 Task: Find connections with filter location Combs-la-Ville with filter topic #linkedinlearningwith filter profile language English with filter current company IQVIA India with filter school Karnataka technical jobs with filter industry Household and Institutional Furniture Manufacturing with filter service category Financial Reporting with filter keywords title Dispatcher for Trucks or Taxis
Action: Mouse moved to (499, 59)
Screenshot: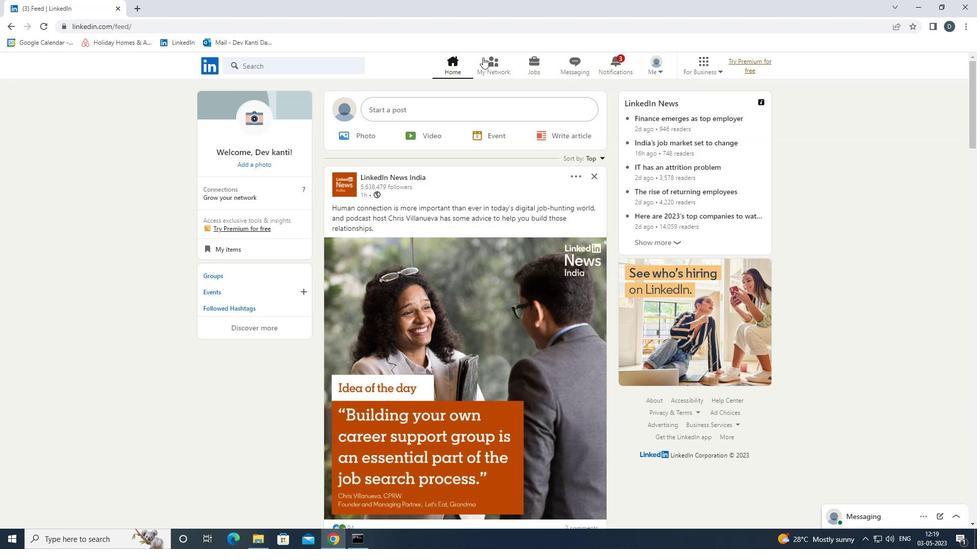 
Action: Mouse pressed left at (499, 59)
Screenshot: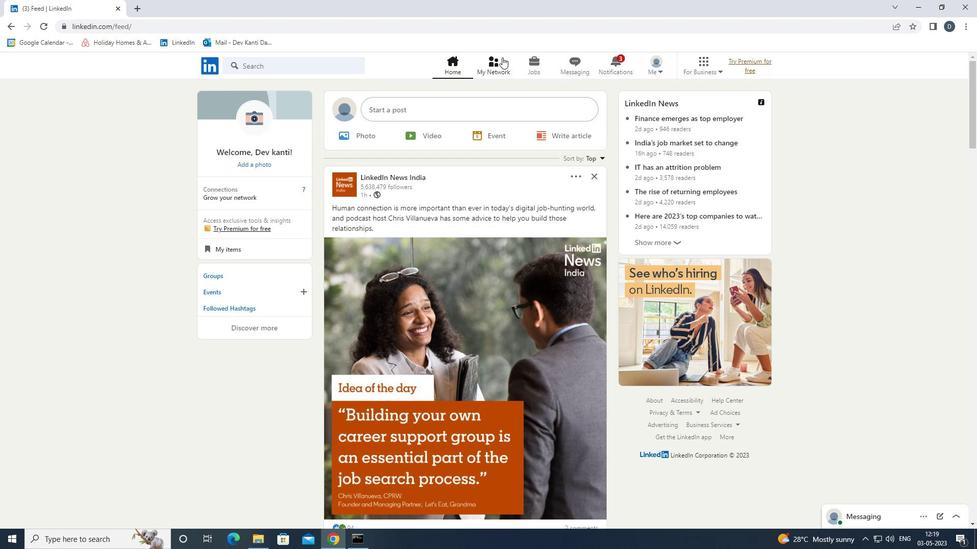 
Action: Mouse moved to (334, 121)
Screenshot: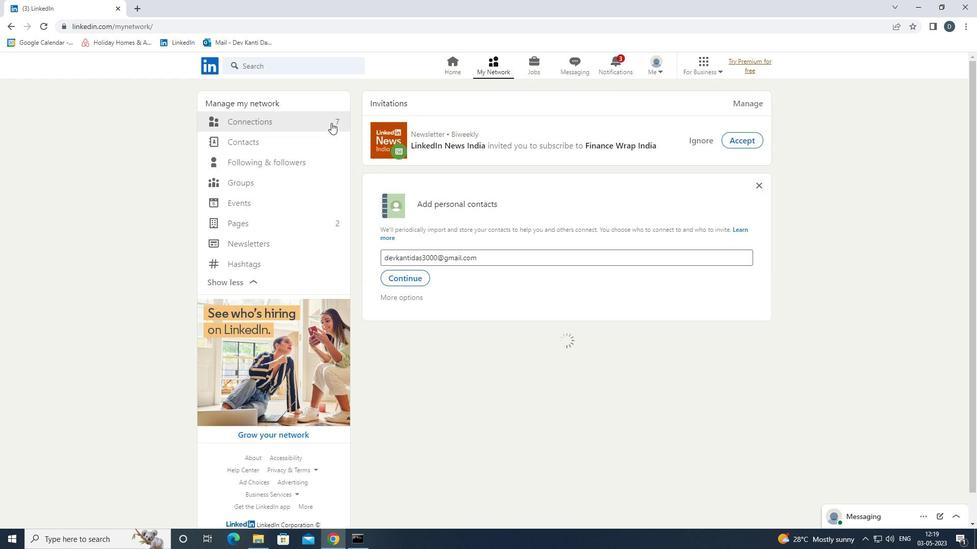 
Action: Mouse pressed left at (334, 121)
Screenshot: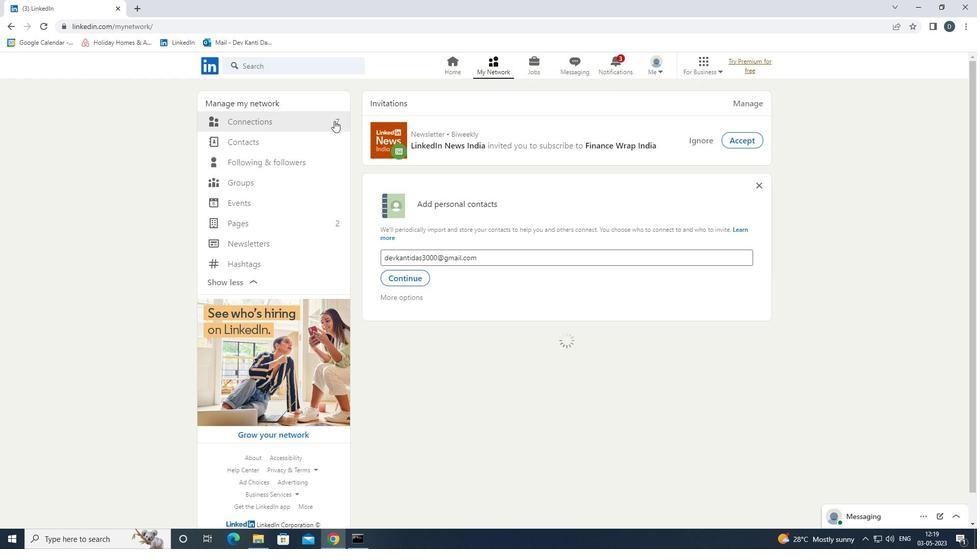 
Action: Mouse moved to (578, 118)
Screenshot: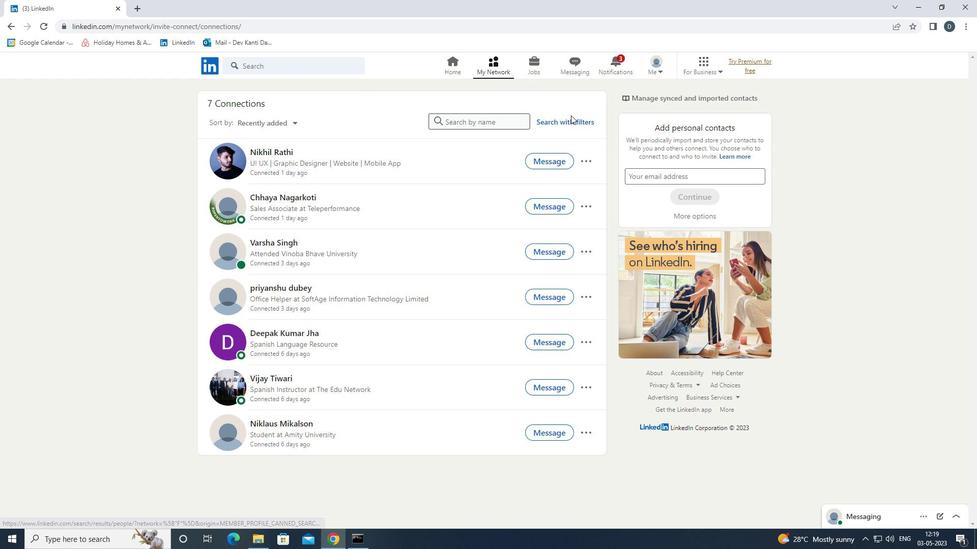 
Action: Mouse pressed left at (578, 118)
Screenshot: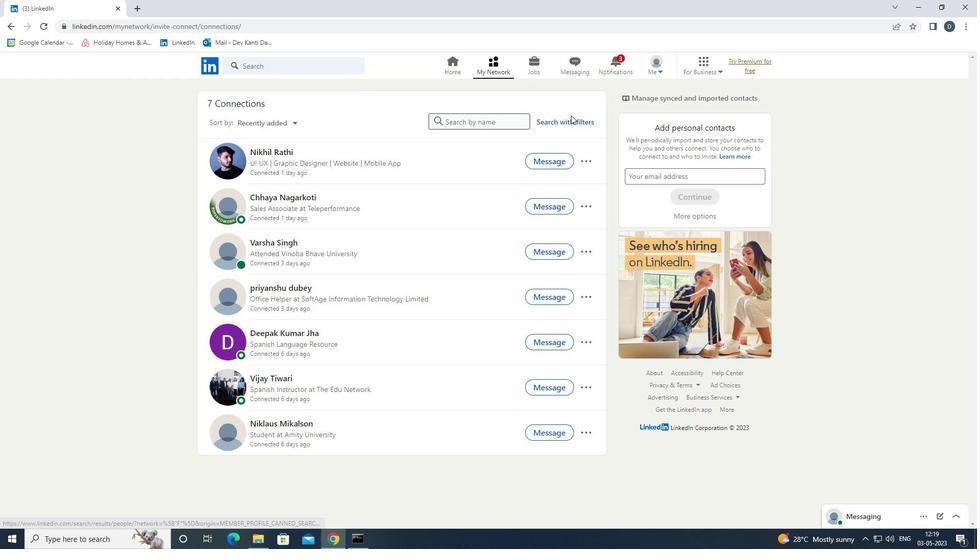 
Action: Mouse moved to (514, 95)
Screenshot: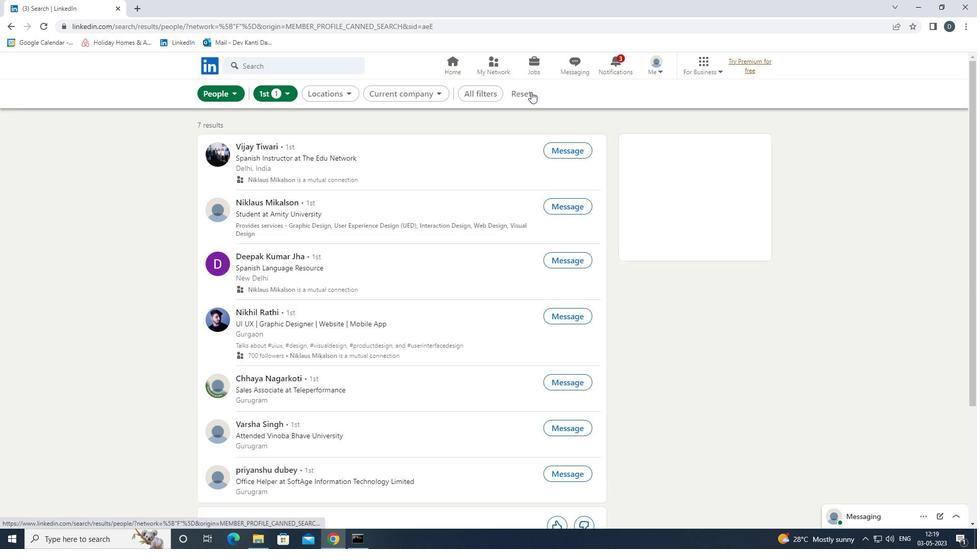 
Action: Mouse pressed left at (514, 95)
Screenshot: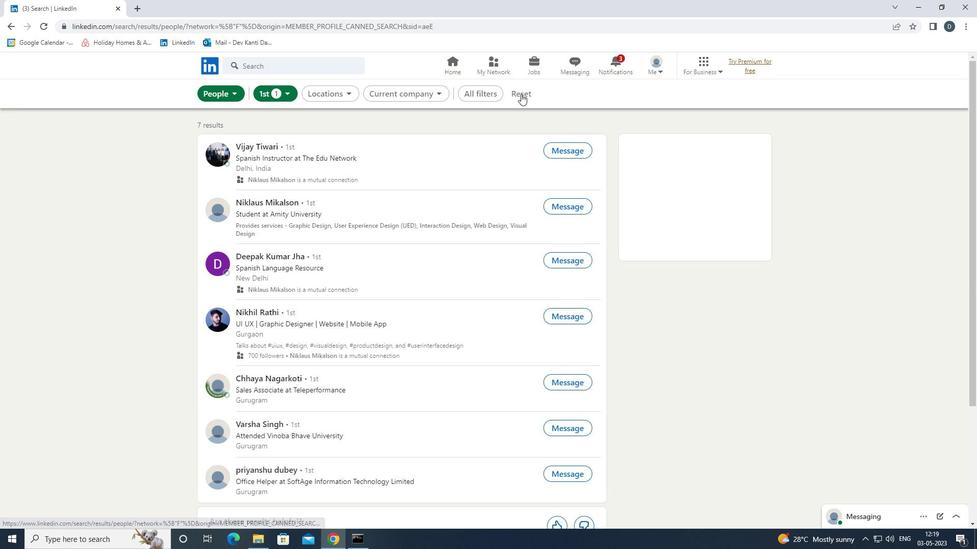 
Action: Mouse moved to (504, 94)
Screenshot: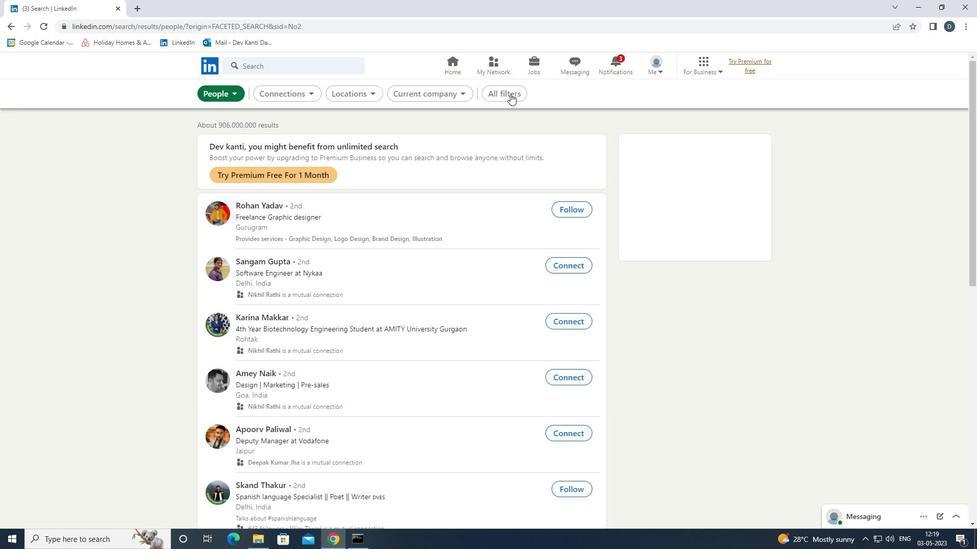 
Action: Mouse pressed left at (504, 94)
Screenshot: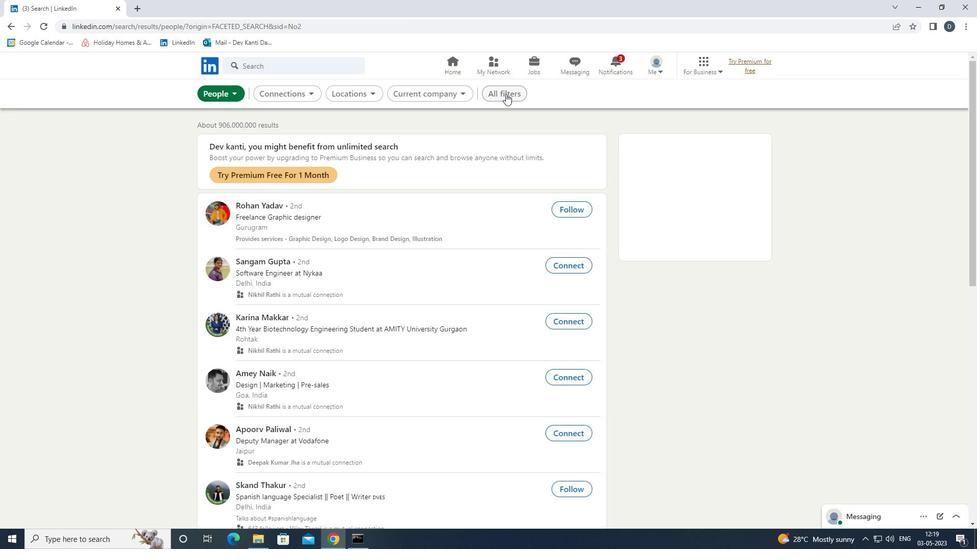 
Action: Mouse moved to (853, 355)
Screenshot: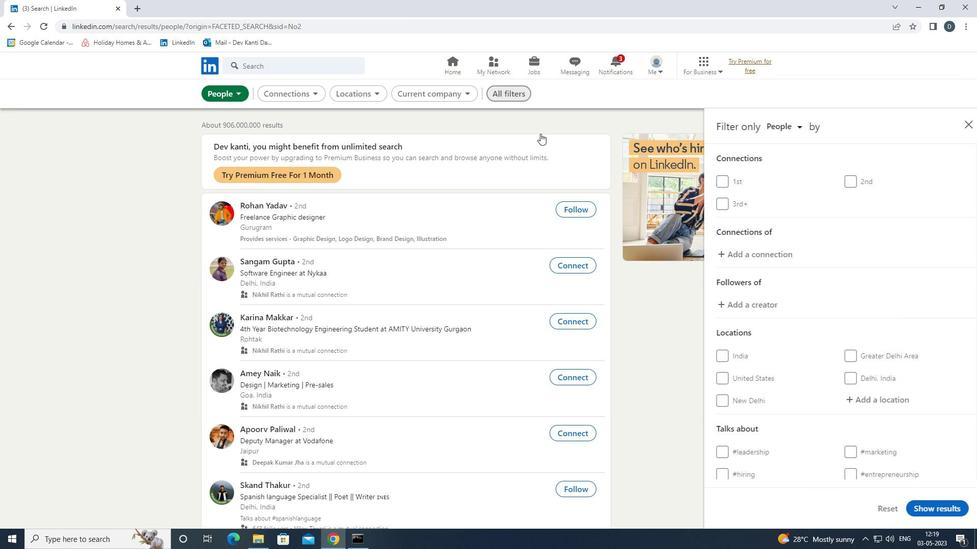
Action: Mouse scrolled (853, 355) with delta (0, 0)
Screenshot: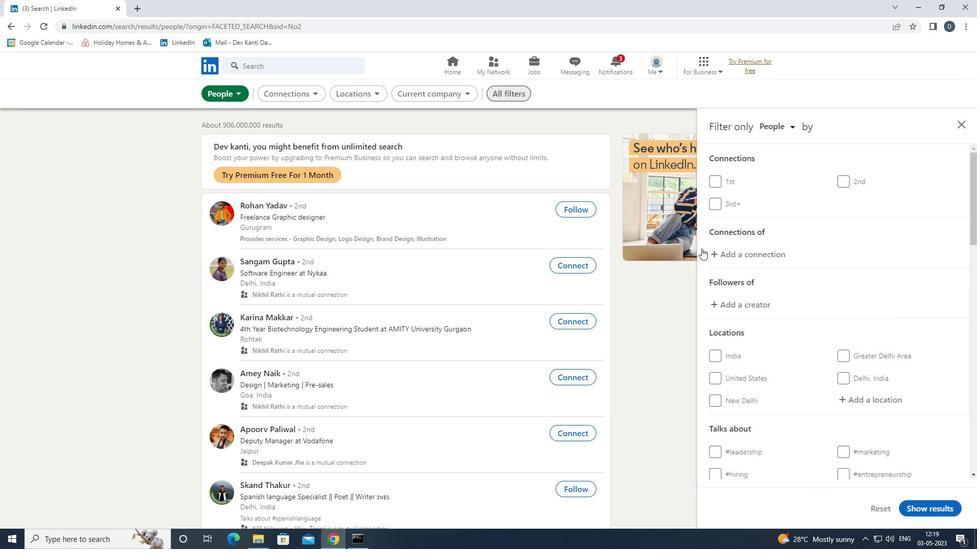 
Action: Mouse scrolled (853, 355) with delta (0, 0)
Screenshot: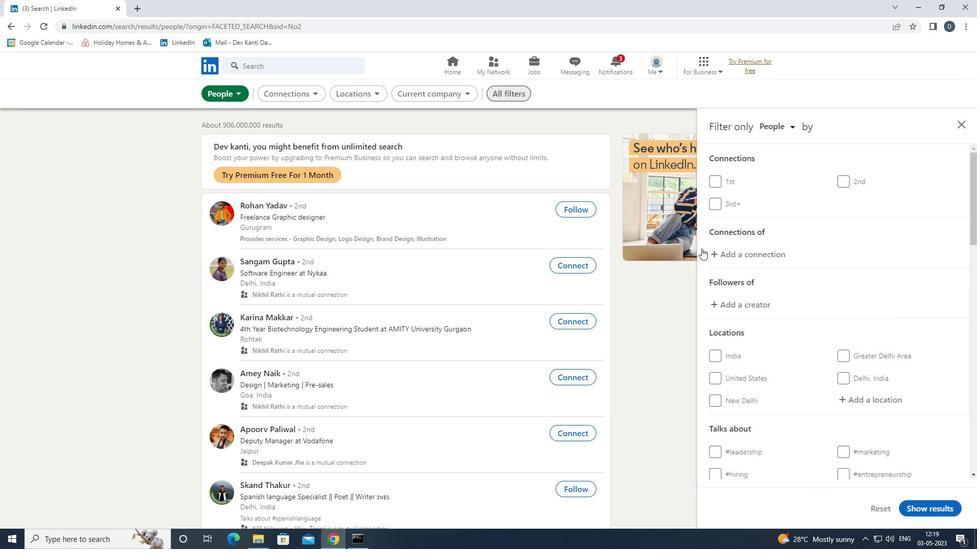 
Action: Mouse moved to (871, 304)
Screenshot: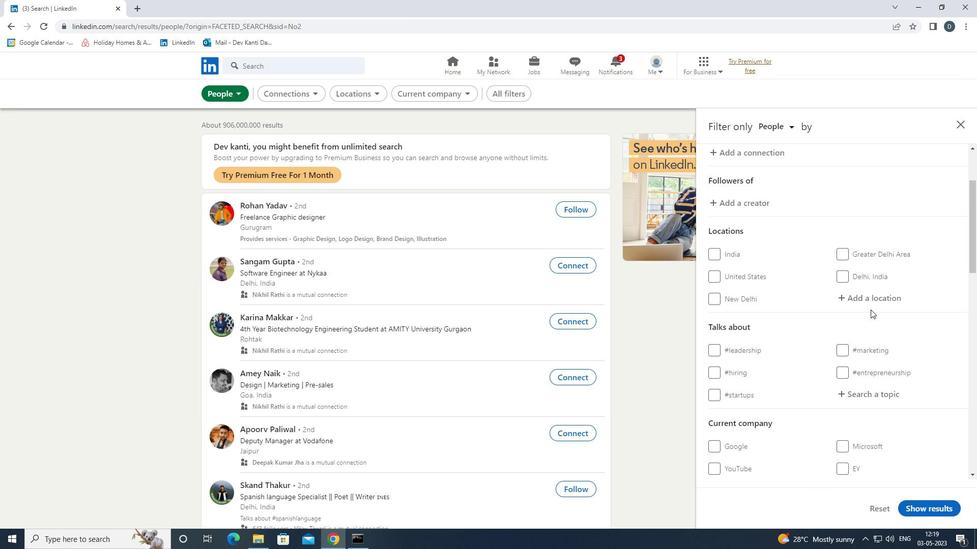 
Action: Mouse pressed left at (871, 304)
Screenshot: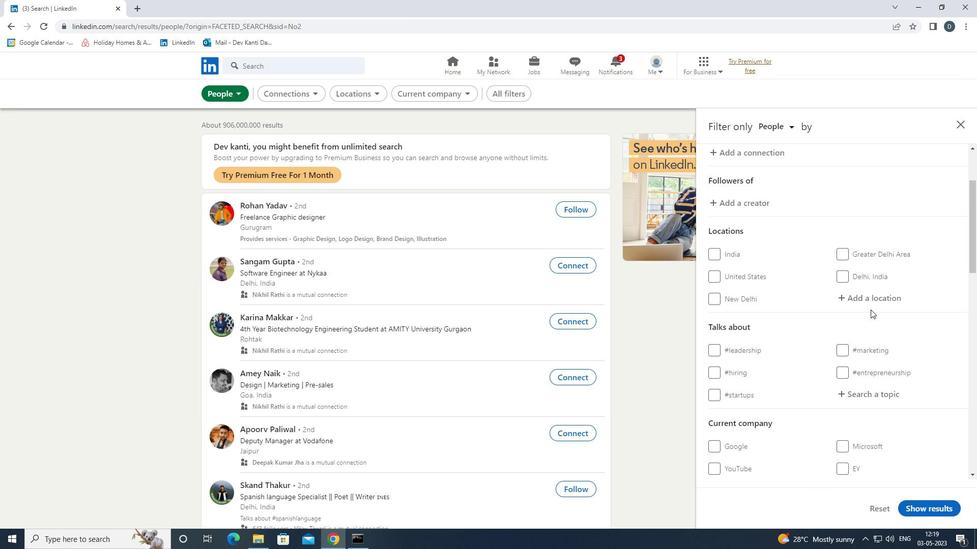 
Action: Key pressed <Key.shift>COMBS-<Key.down><Key.enter>
Screenshot: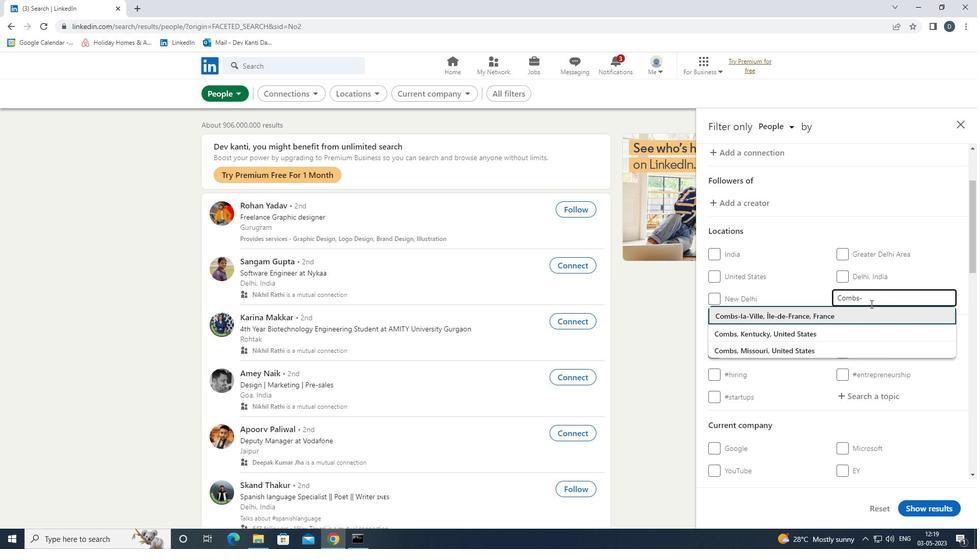 
Action: Mouse moved to (872, 306)
Screenshot: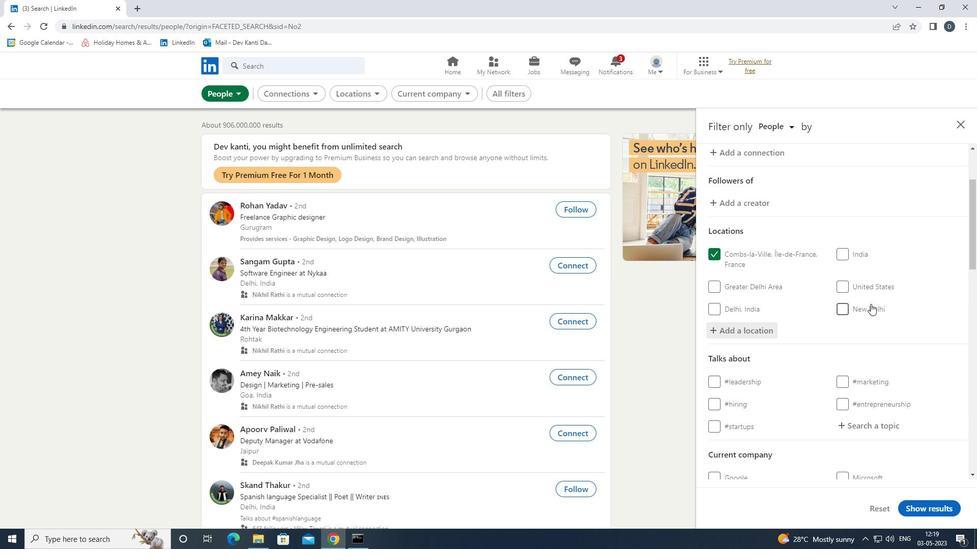 
Action: Mouse scrolled (872, 305) with delta (0, 0)
Screenshot: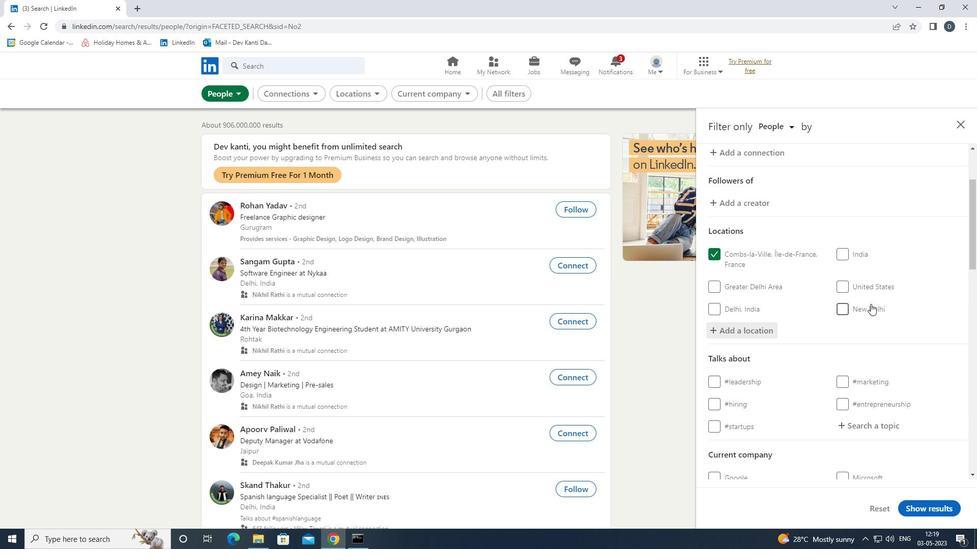 
Action: Mouse moved to (874, 313)
Screenshot: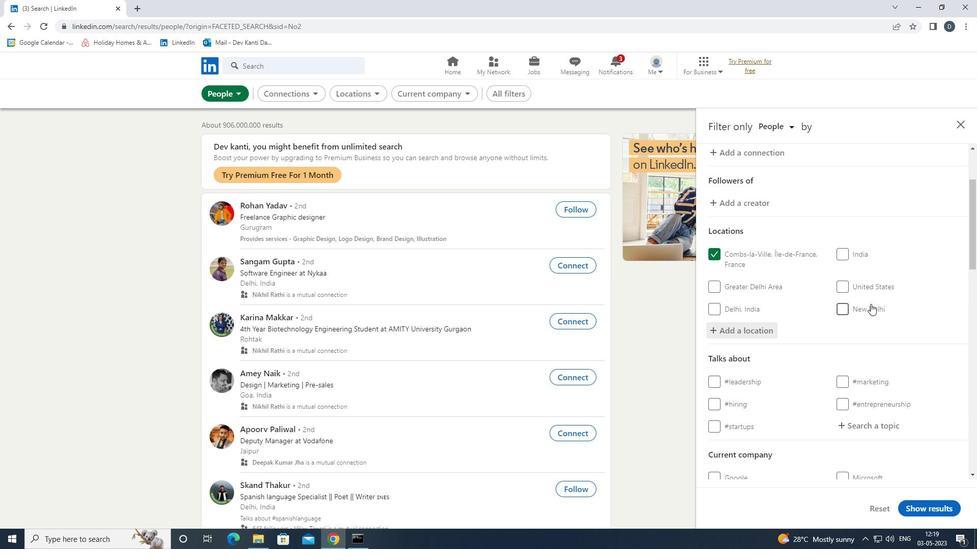 
Action: Mouse scrolled (874, 312) with delta (0, 0)
Screenshot: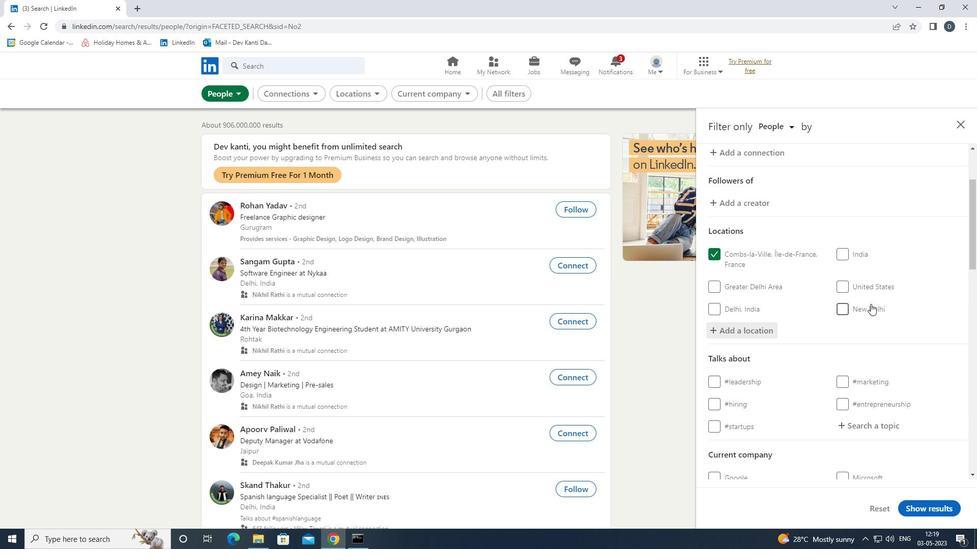 
Action: Mouse moved to (877, 326)
Screenshot: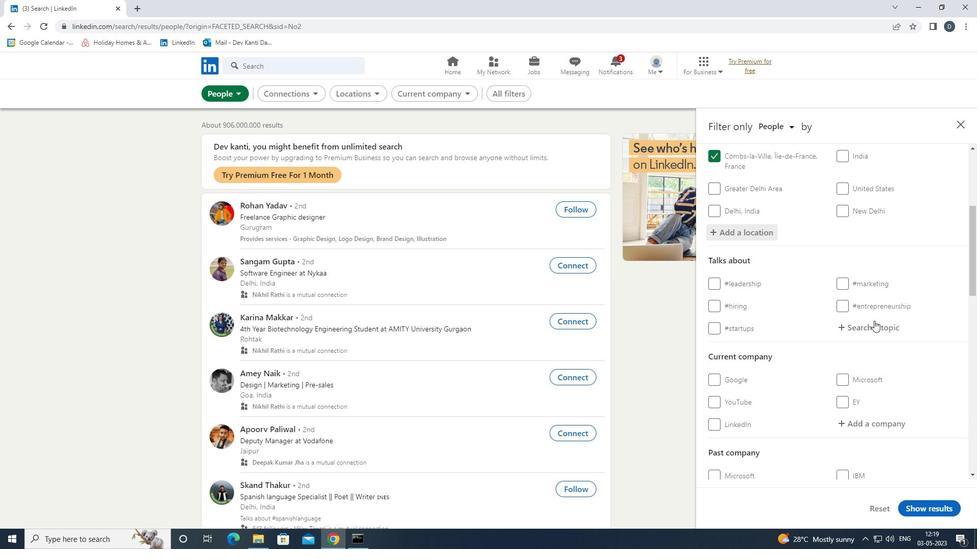 
Action: Mouse pressed left at (877, 326)
Screenshot: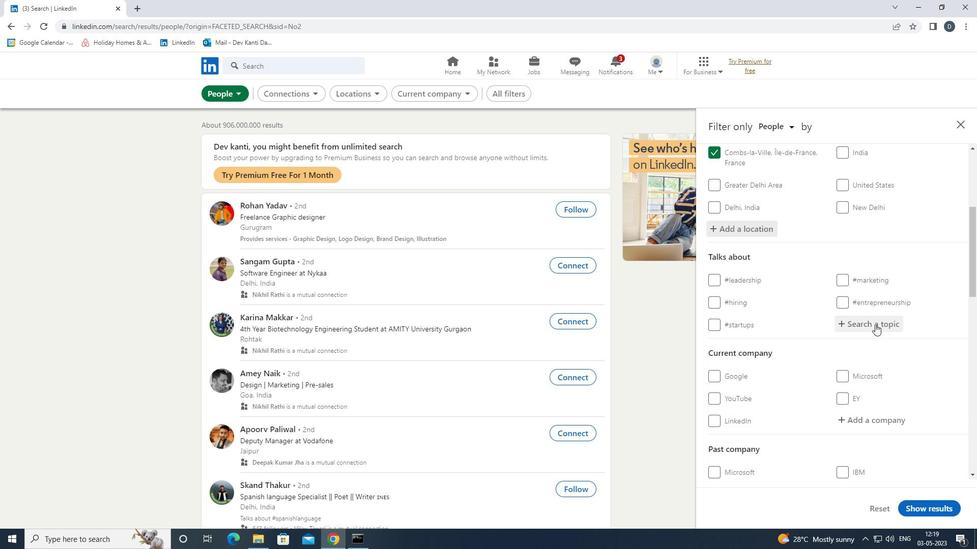 
Action: Mouse moved to (877, 327)
Screenshot: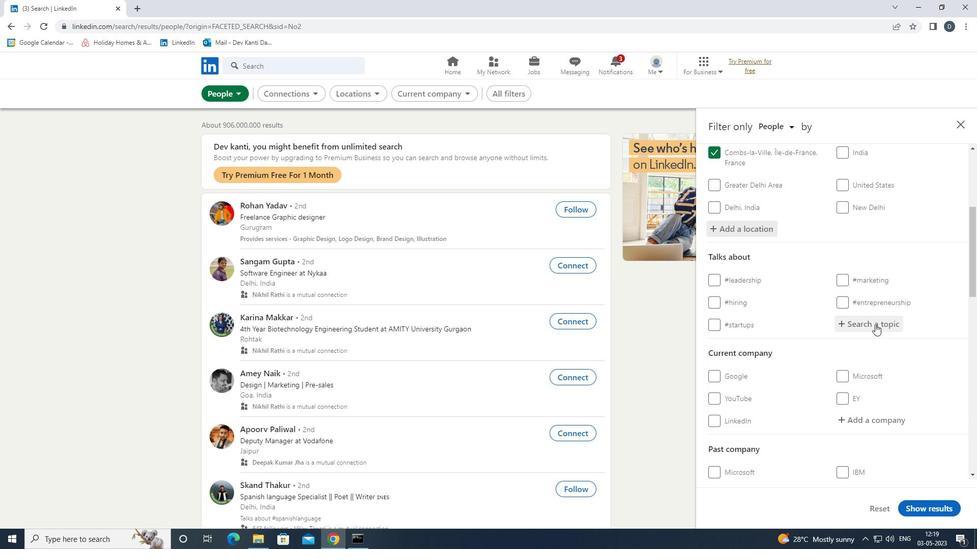 
Action: Key pressed <Key.shift>LINKEDINLEARNING<Key.down><Key.enter>
Screenshot: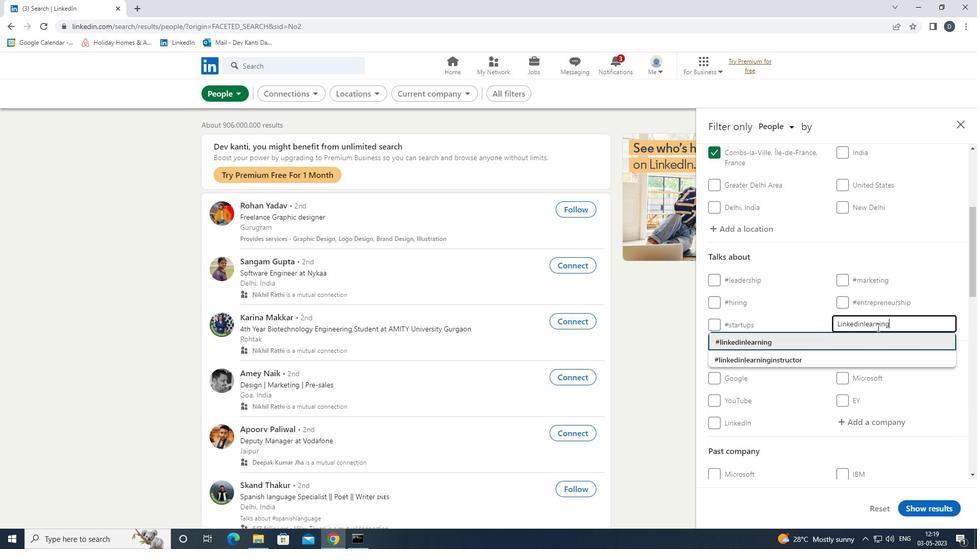 
Action: Mouse moved to (893, 335)
Screenshot: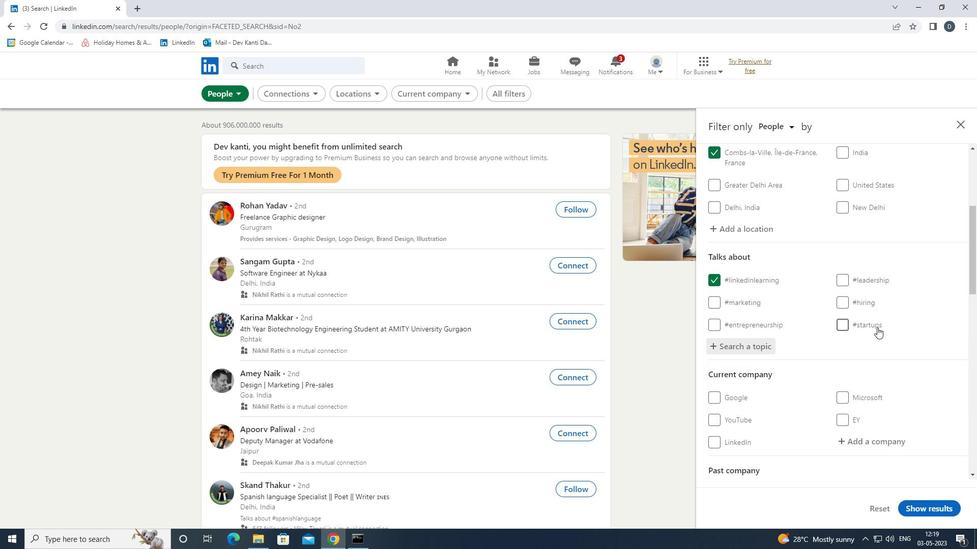 
Action: Mouse scrolled (893, 334) with delta (0, 0)
Screenshot: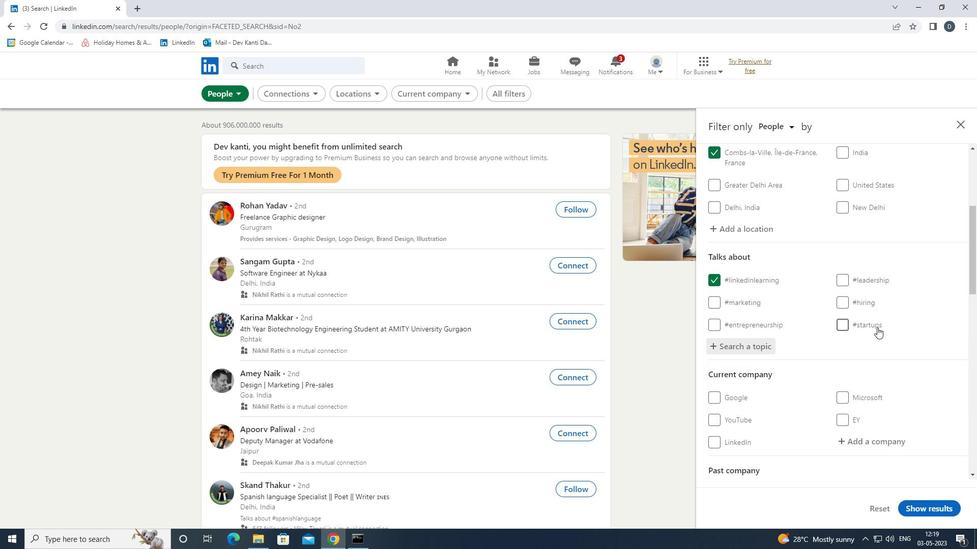 
Action: Mouse moved to (893, 337)
Screenshot: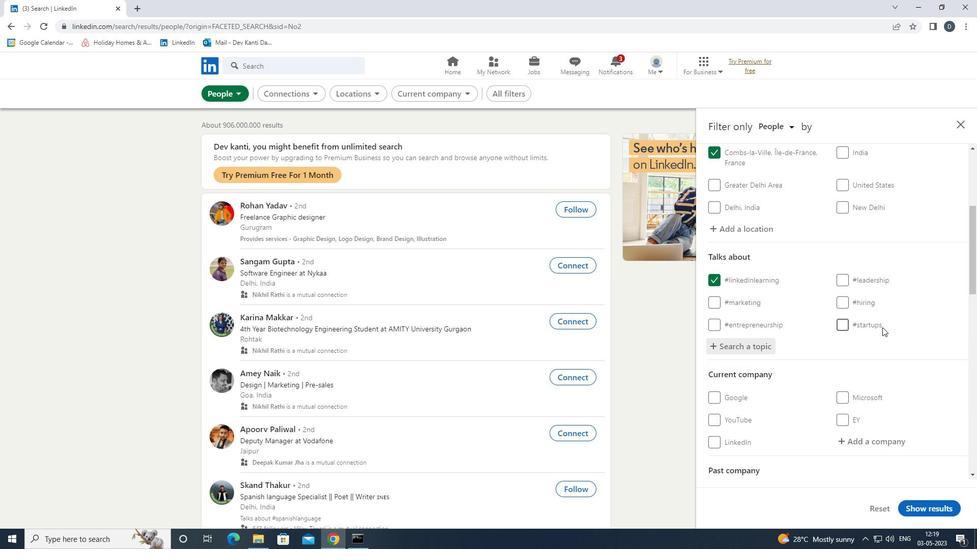 
Action: Mouse scrolled (893, 337) with delta (0, 0)
Screenshot: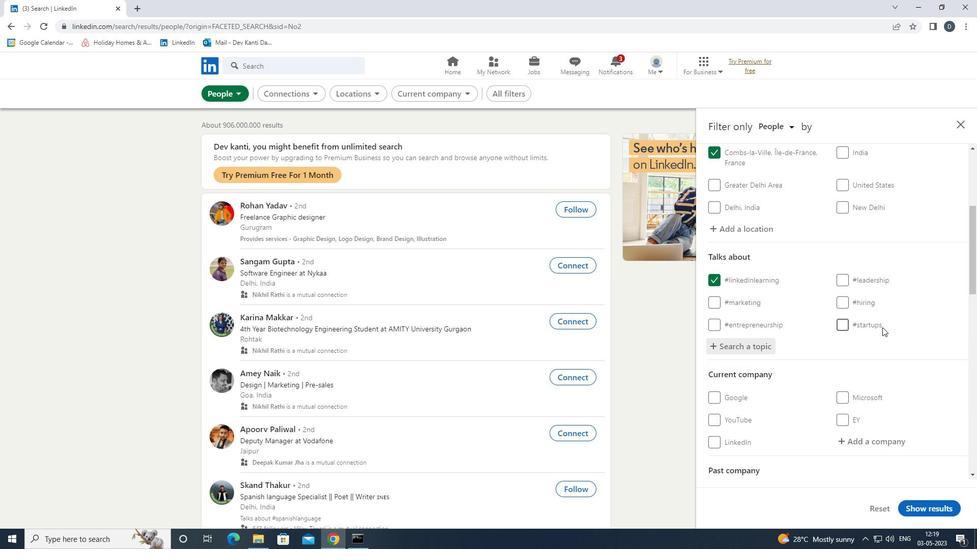 
Action: Mouse moved to (893, 338)
Screenshot: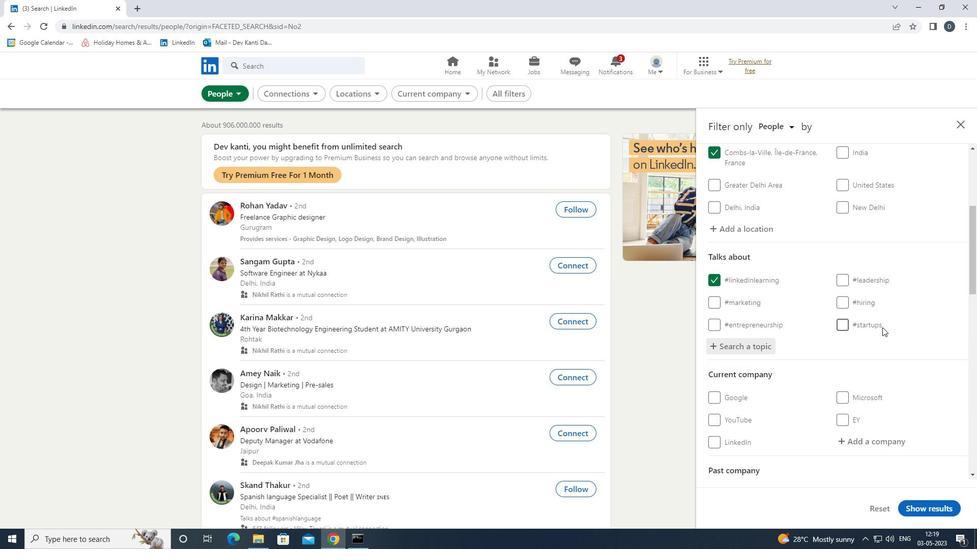 
Action: Mouse scrolled (893, 338) with delta (0, 0)
Screenshot: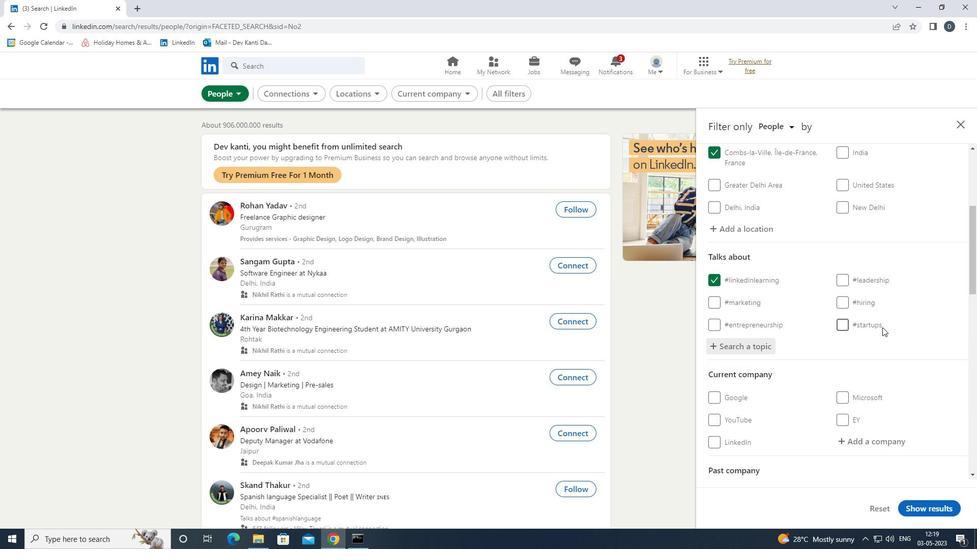 
Action: Mouse scrolled (893, 338) with delta (0, 0)
Screenshot: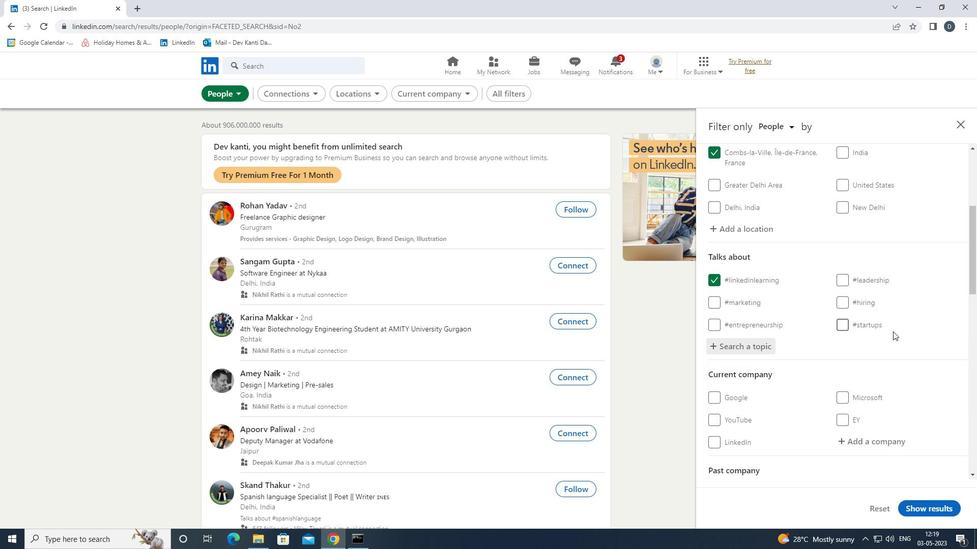 
Action: Mouse moved to (886, 337)
Screenshot: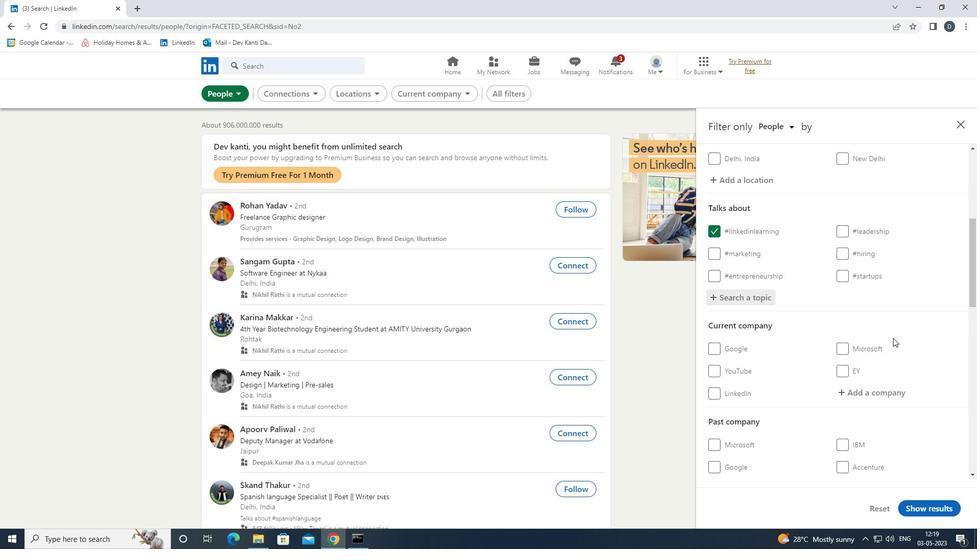 
Action: Mouse scrolled (886, 337) with delta (0, 0)
Screenshot: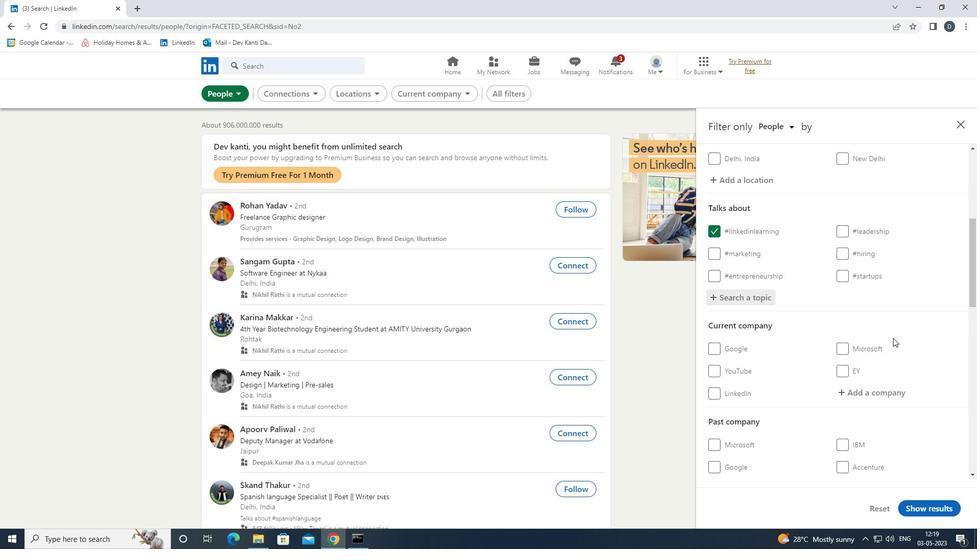 
Action: Mouse scrolled (886, 337) with delta (0, 0)
Screenshot: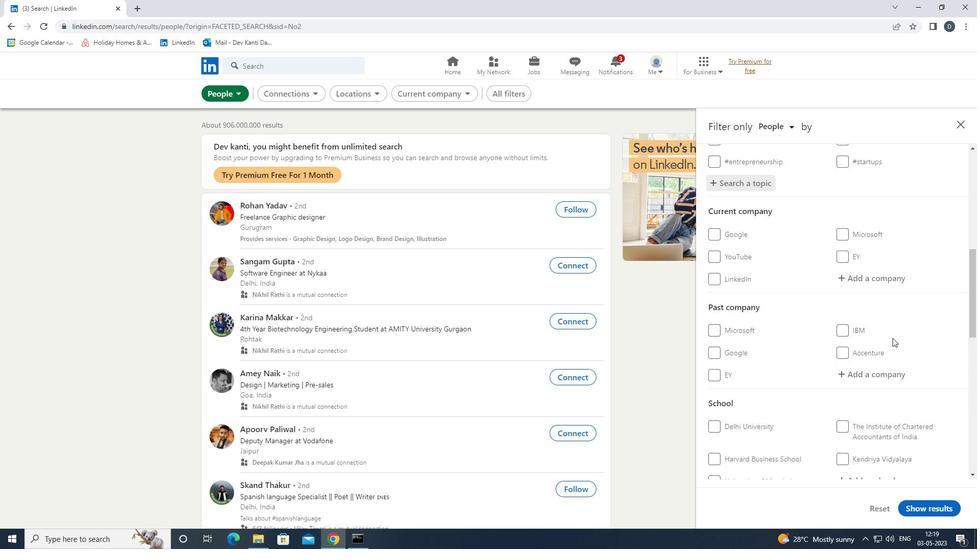 
Action: Mouse moved to (849, 333)
Screenshot: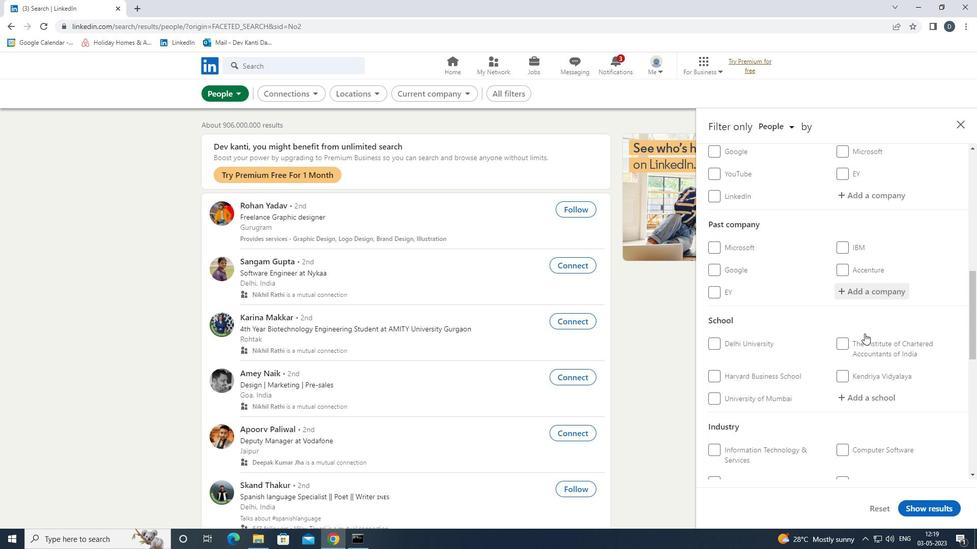 
Action: Mouse scrolled (849, 332) with delta (0, 0)
Screenshot: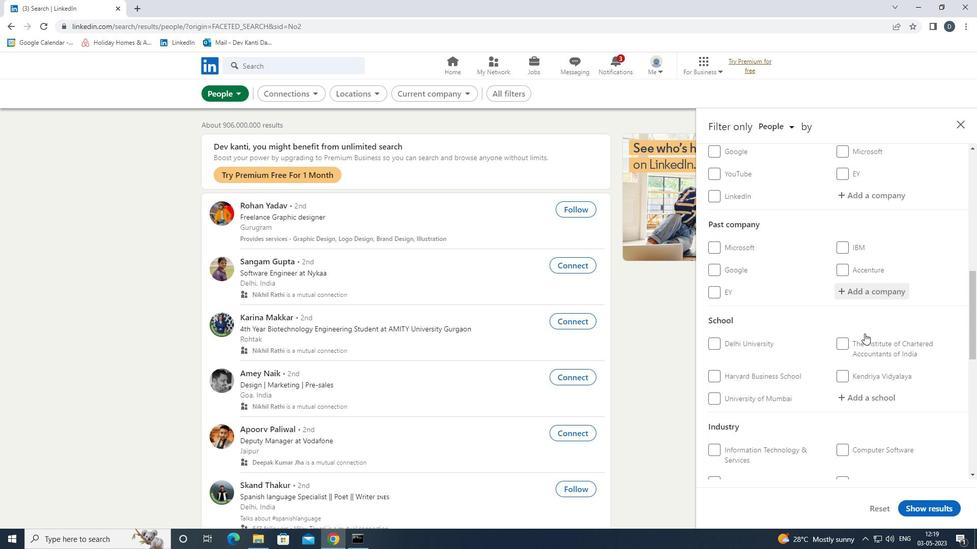 
Action: Mouse moved to (848, 334)
Screenshot: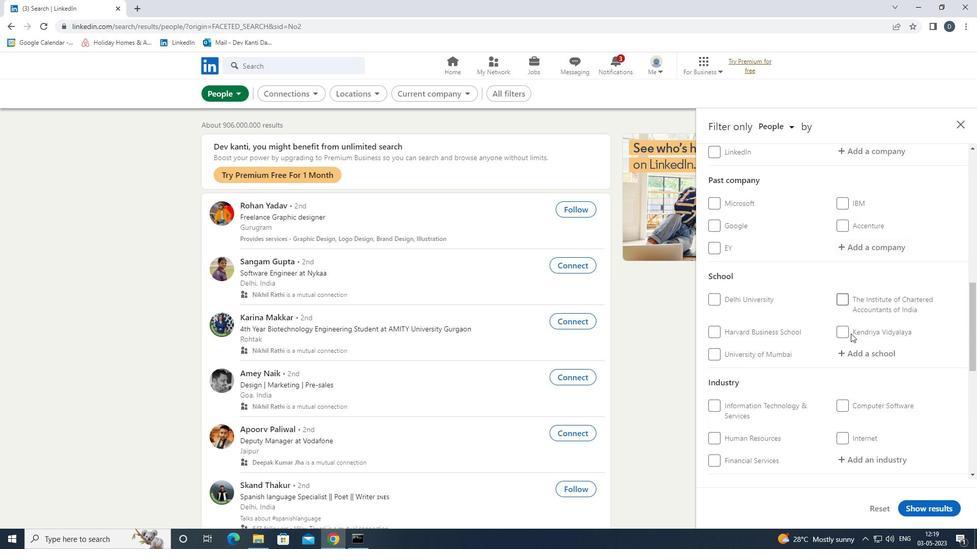 
Action: Mouse scrolled (848, 333) with delta (0, 0)
Screenshot: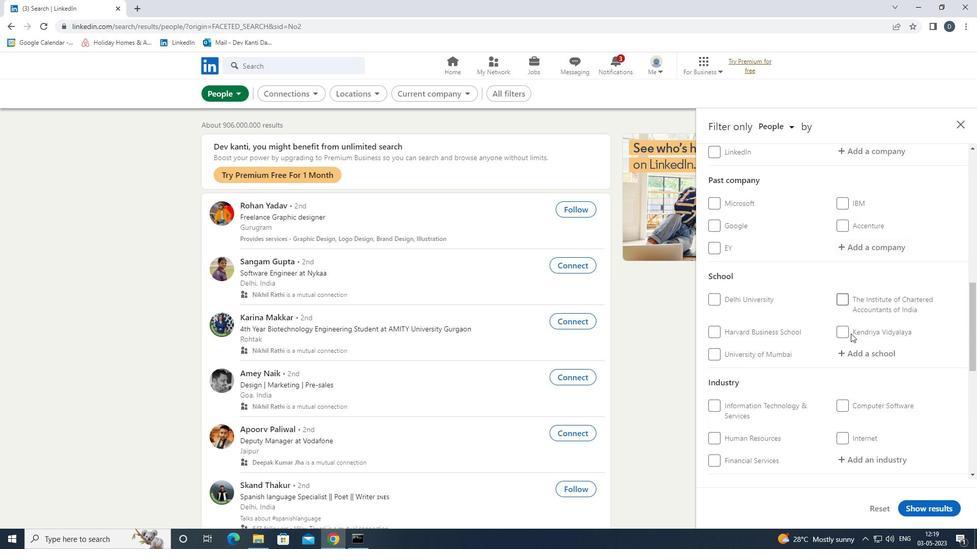 
Action: Mouse moved to (727, 398)
Screenshot: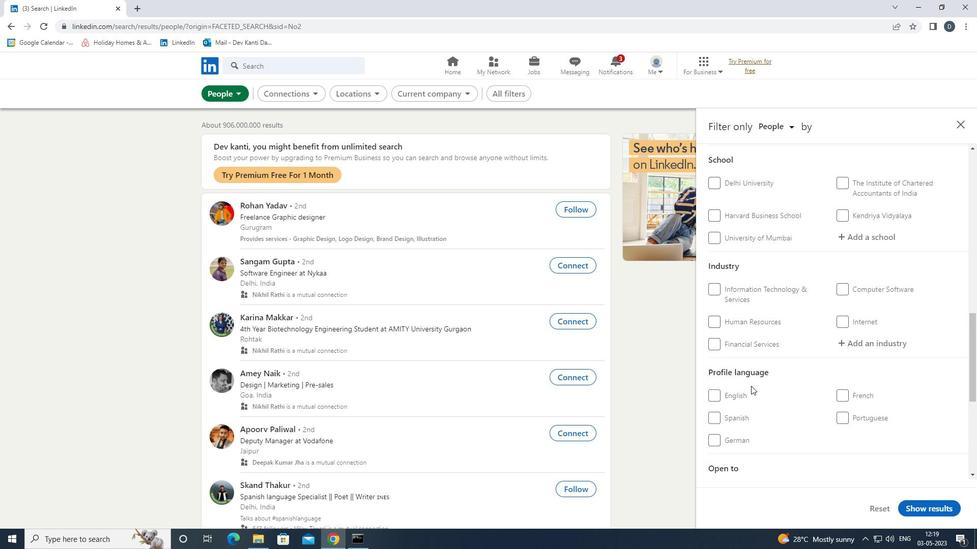 
Action: Mouse pressed left at (727, 398)
Screenshot: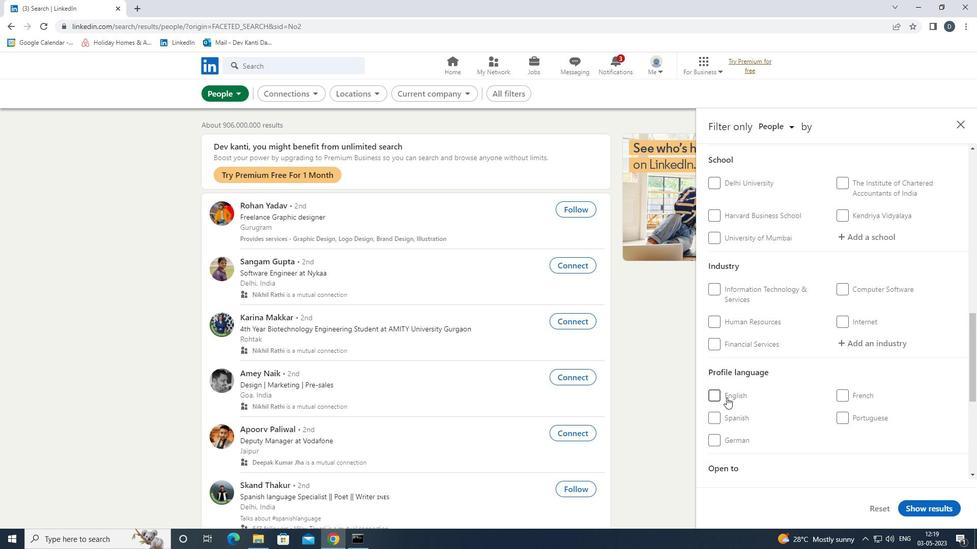 
Action: Mouse moved to (862, 419)
Screenshot: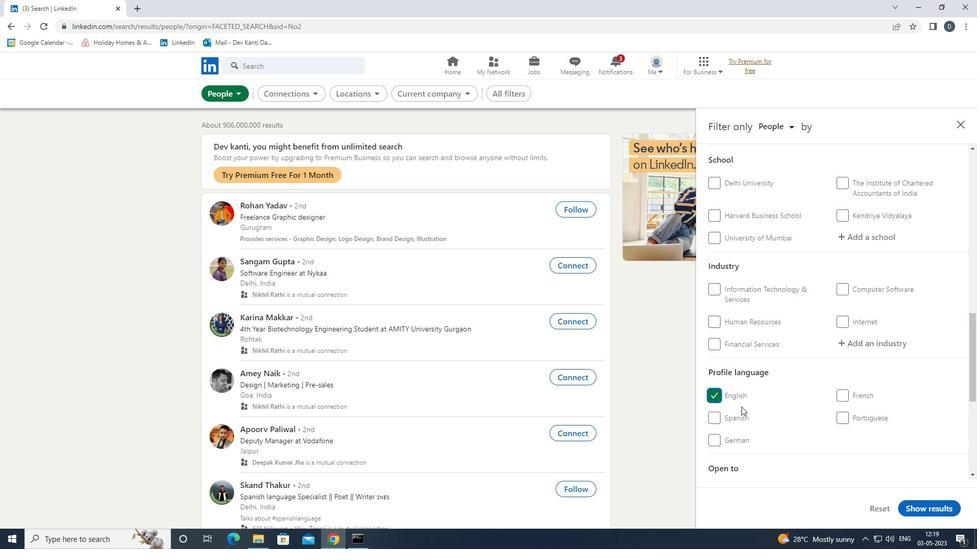 
Action: Mouse scrolled (862, 419) with delta (0, 0)
Screenshot: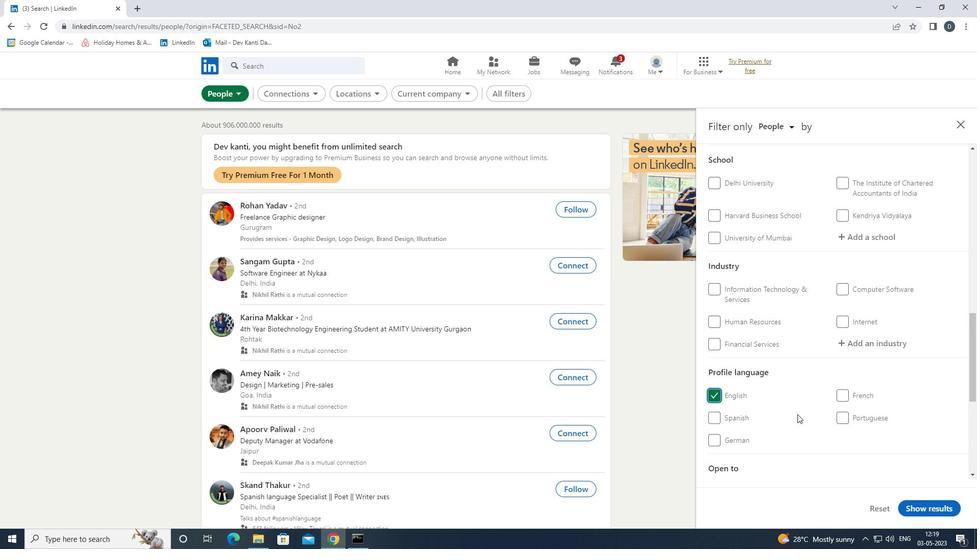 
Action: Mouse scrolled (862, 419) with delta (0, 0)
Screenshot: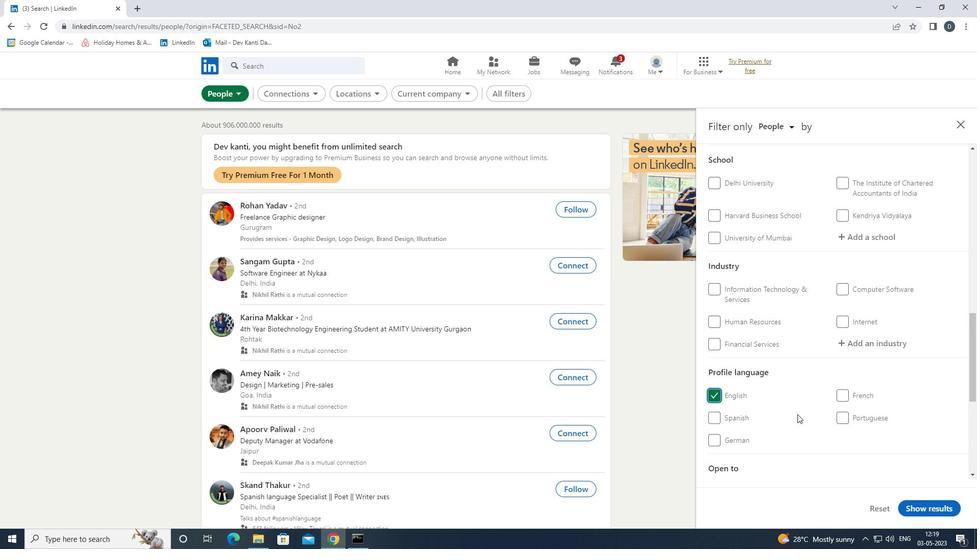 
Action: Mouse scrolled (862, 419) with delta (0, 0)
Screenshot: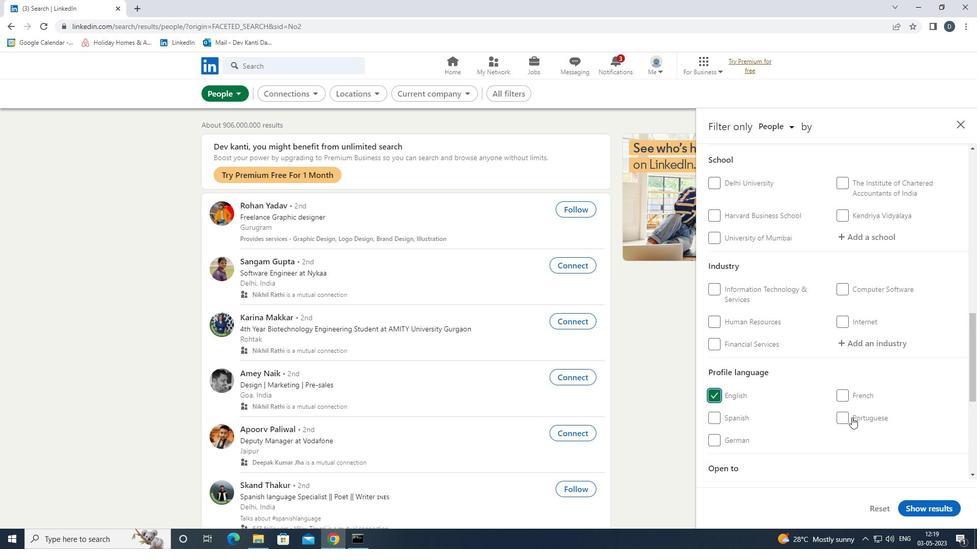 
Action: Mouse scrolled (862, 419) with delta (0, 0)
Screenshot: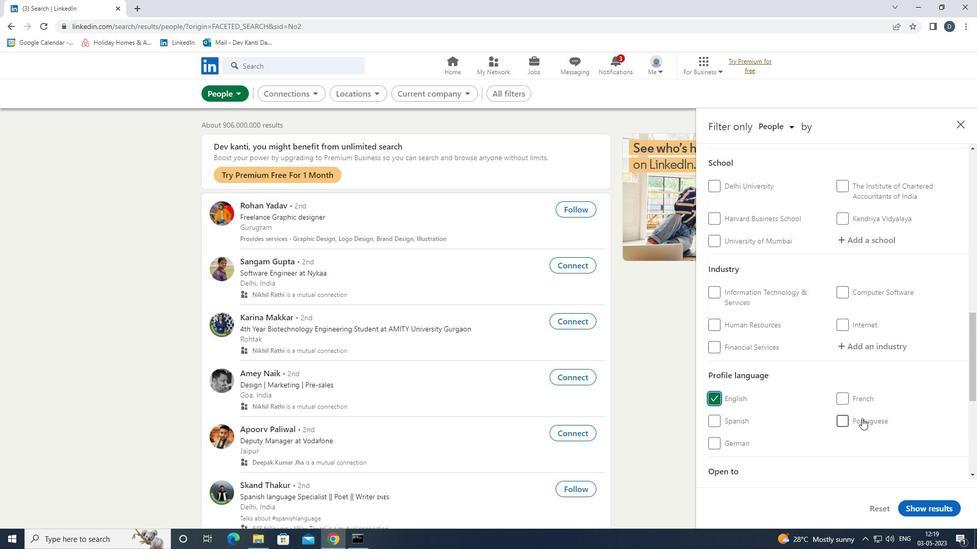 
Action: Mouse scrolled (862, 419) with delta (0, 0)
Screenshot: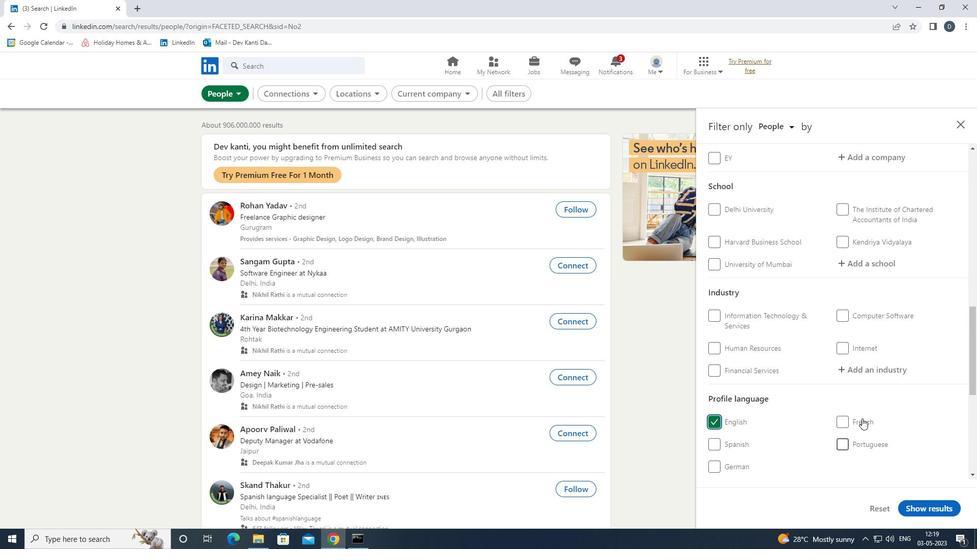 
Action: Mouse moved to (876, 289)
Screenshot: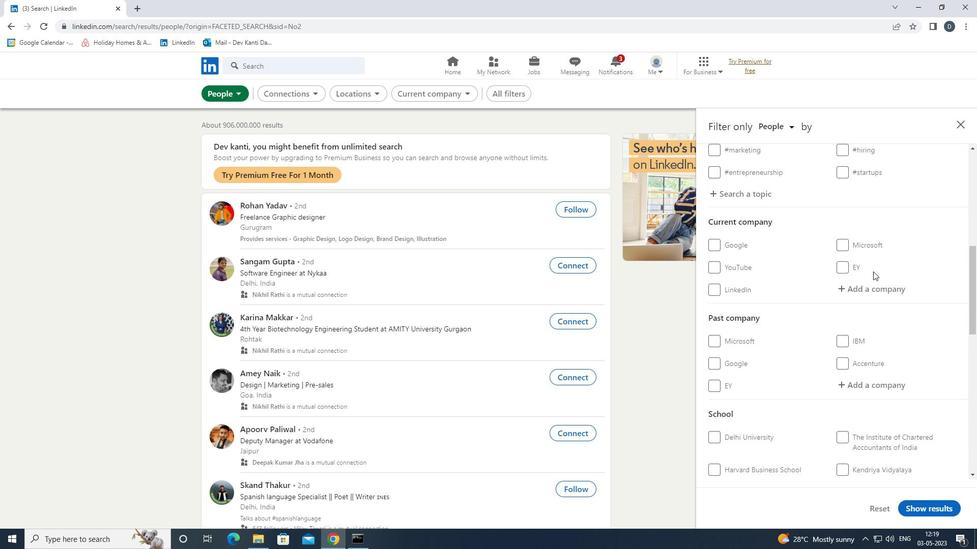 
Action: Mouse pressed left at (876, 289)
Screenshot: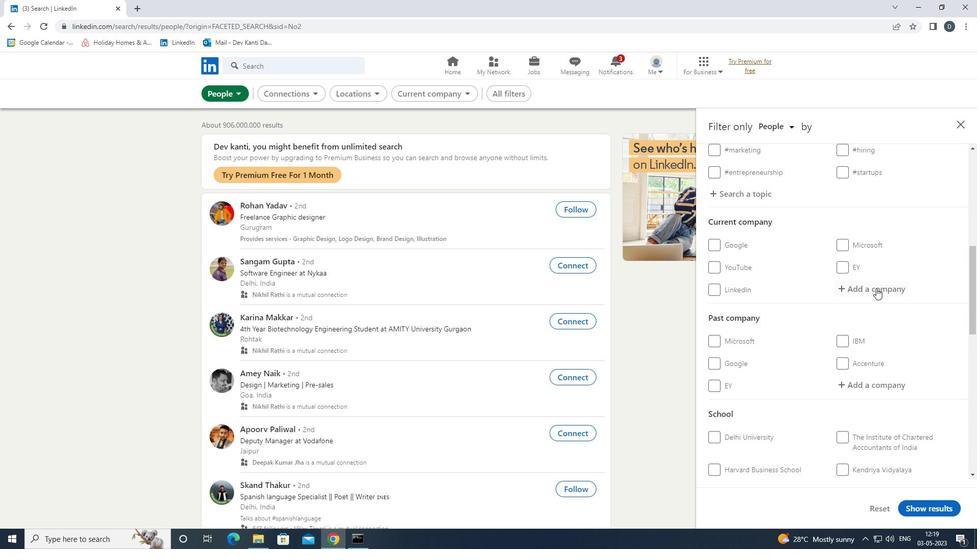 
Action: Key pressed <Key.shift><Key.shift><Key.shift><Key.shift><Key.shift>IQVIA<Key.down><Key.down><Key.down><Key.enter>
Screenshot: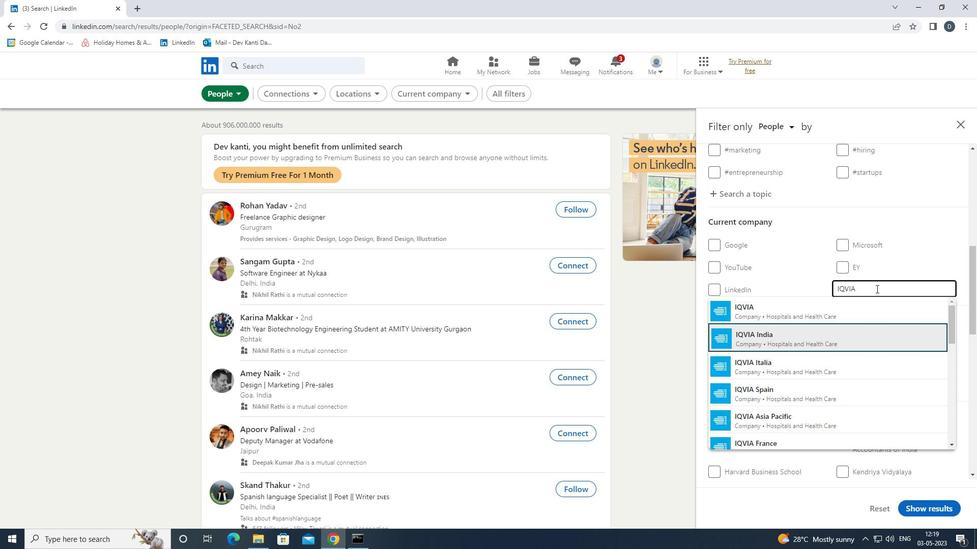 
Action: Mouse moved to (879, 288)
Screenshot: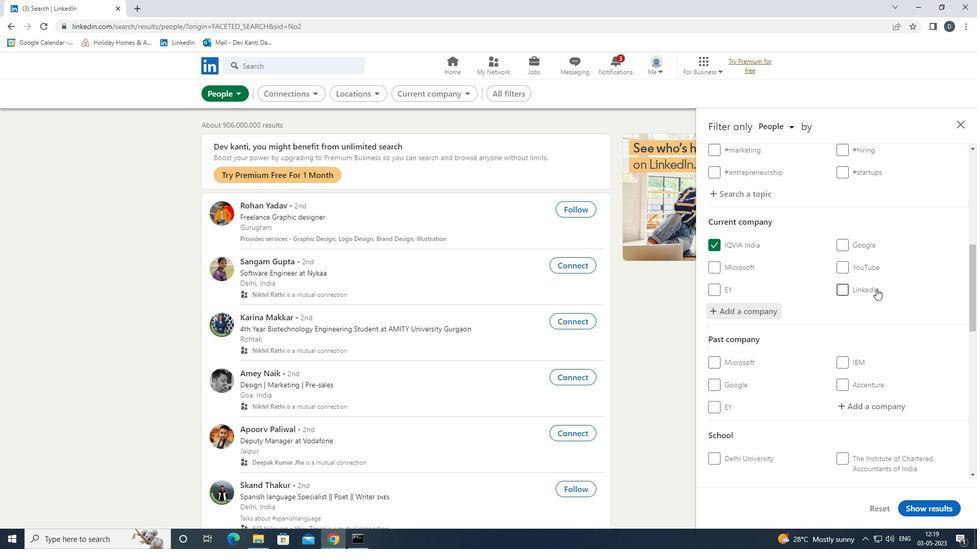 
Action: Mouse scrolled (879, 287) with delta (0, 0)
Screenshot: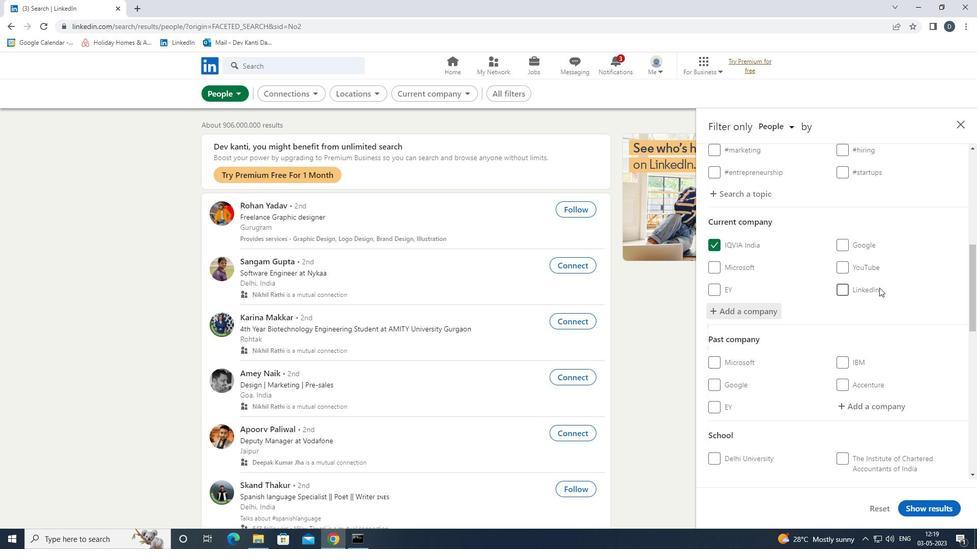 
Action: Mouse scrolled (879, 287) with delta (0, 0)
Screenshot: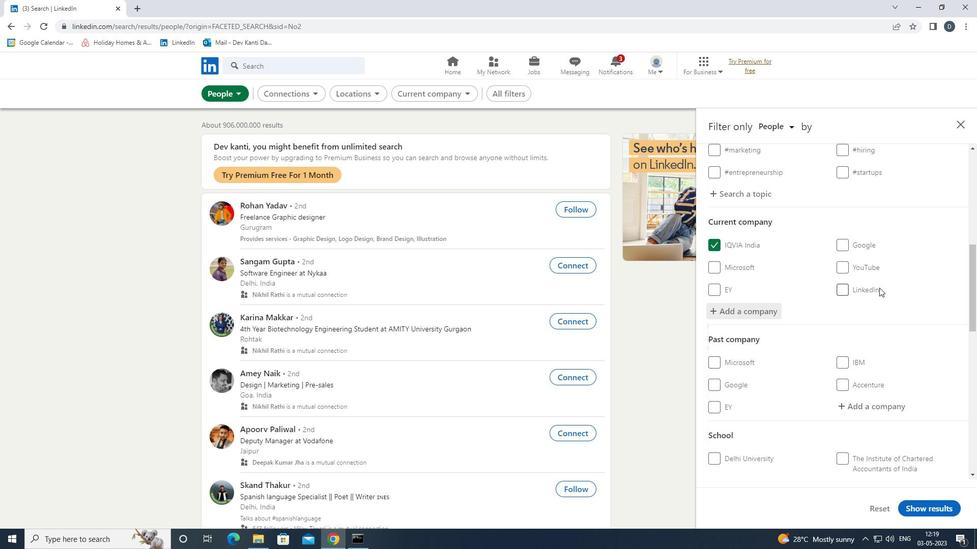 
Action: Mouse moved to (880, 288)
Screenshot: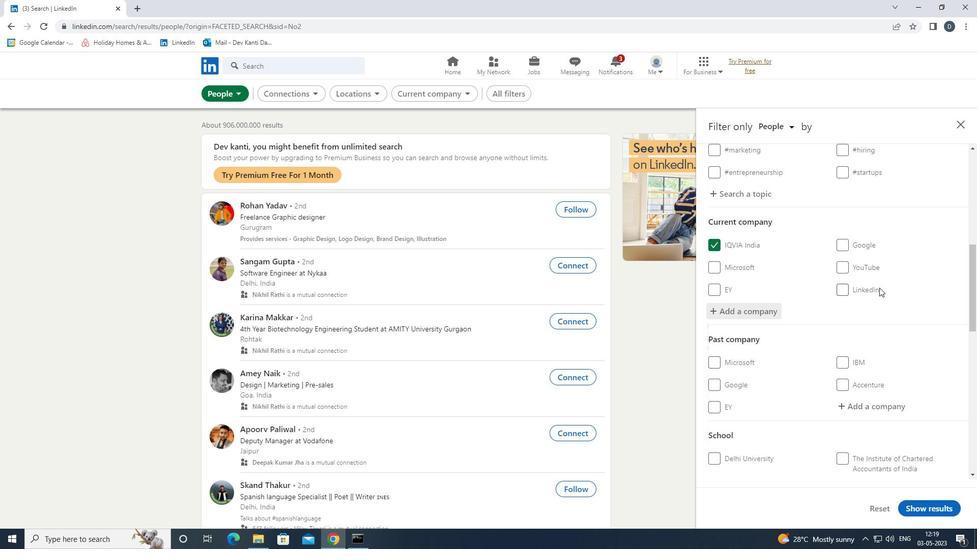 
Action: Mouse scrolled (880, 287) with delta (0, 0)
Screenshot: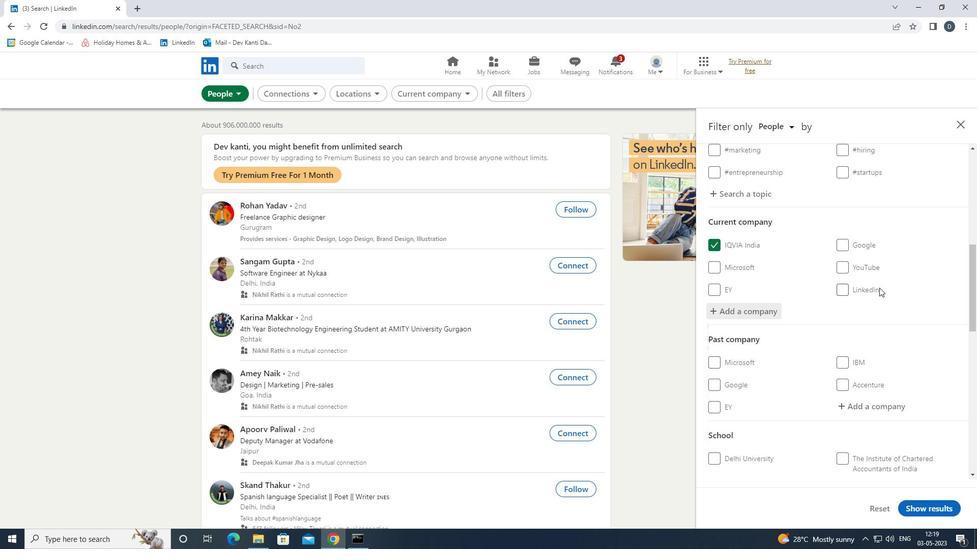 
Action: Mouse moved to (880, 288)
Screenshot: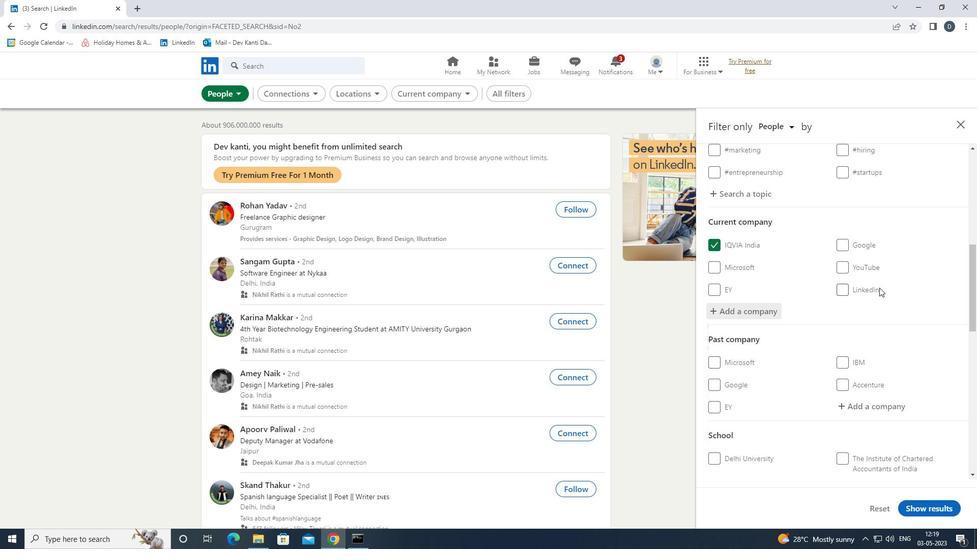 
Action: Mouse scrolled (880, 288) with delta (0, 0)
Screenshot: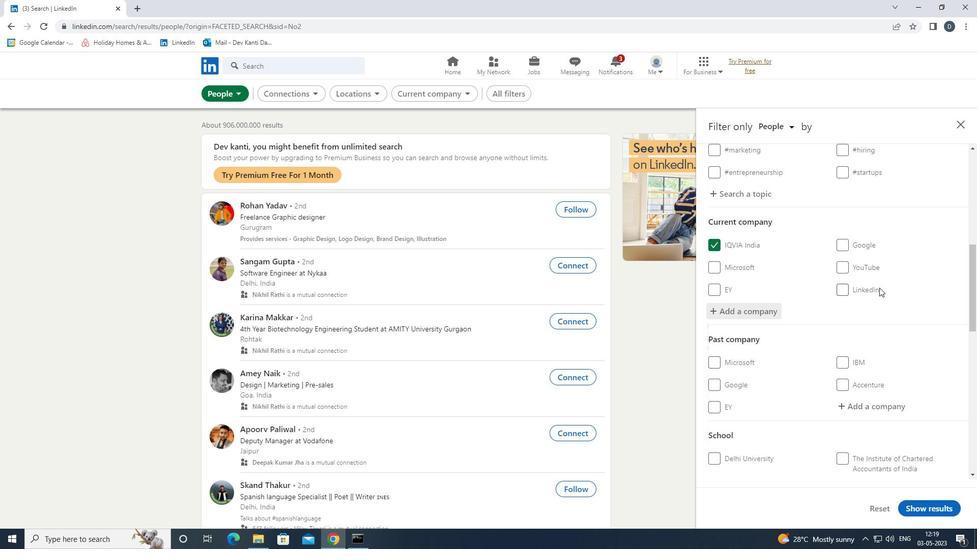 
Action: Mouse moved to (881, 305)
Screenshot: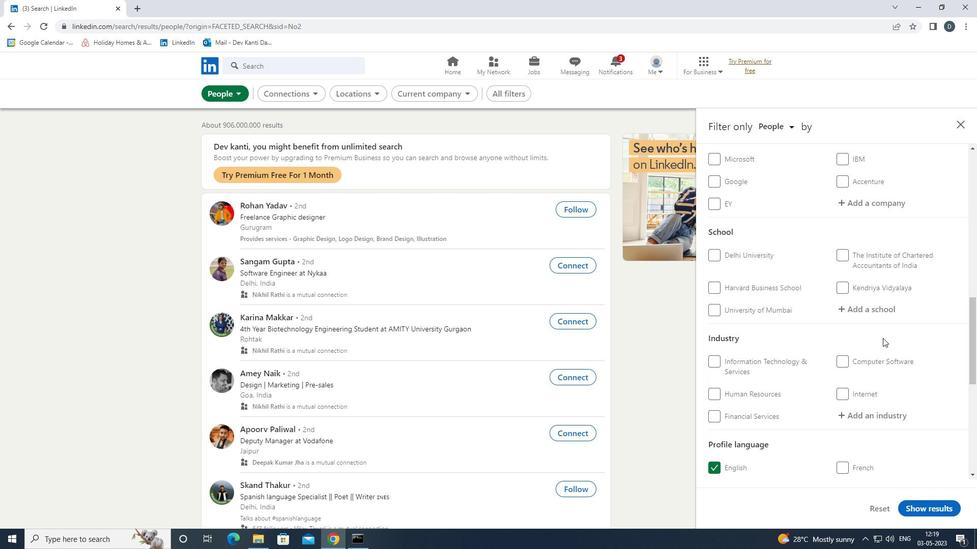 
Action: Mouse pressed left at (881, 305)
Screenshot: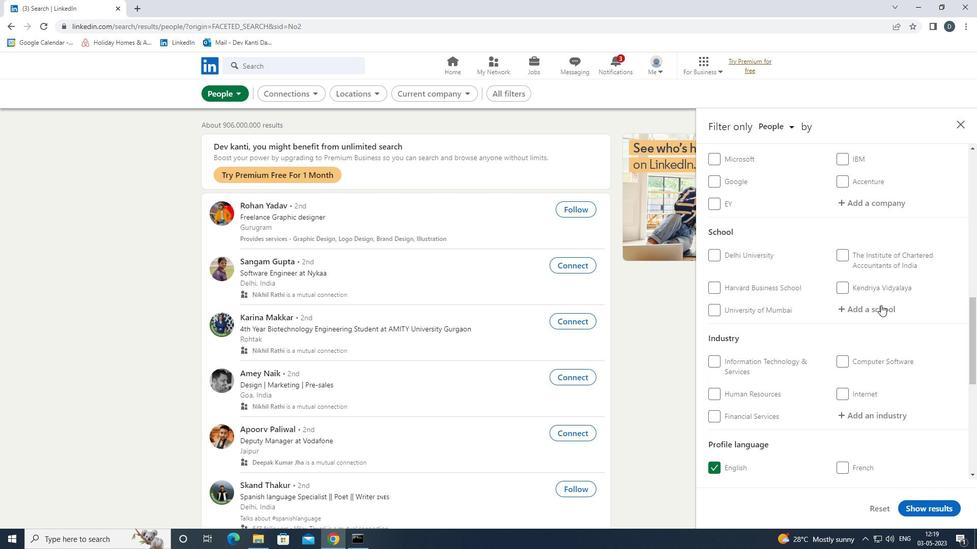 
Action: Key pressed <Key.shift><Key.shift>KARNATKA<Key.backspace><Key.backspace>AKA<Key.space><Key.shift><Key.shift><Key.shift><Key.shift><Key.shift><Key.shift><Key.shift><Key.shift><Key.shift><Key.shift><Key.shift><Key.shift><Key.shift><Key.shift><Key.shift><Key.shift><Key.down><Key.down><Key.down><Key.enter>
Screenshot: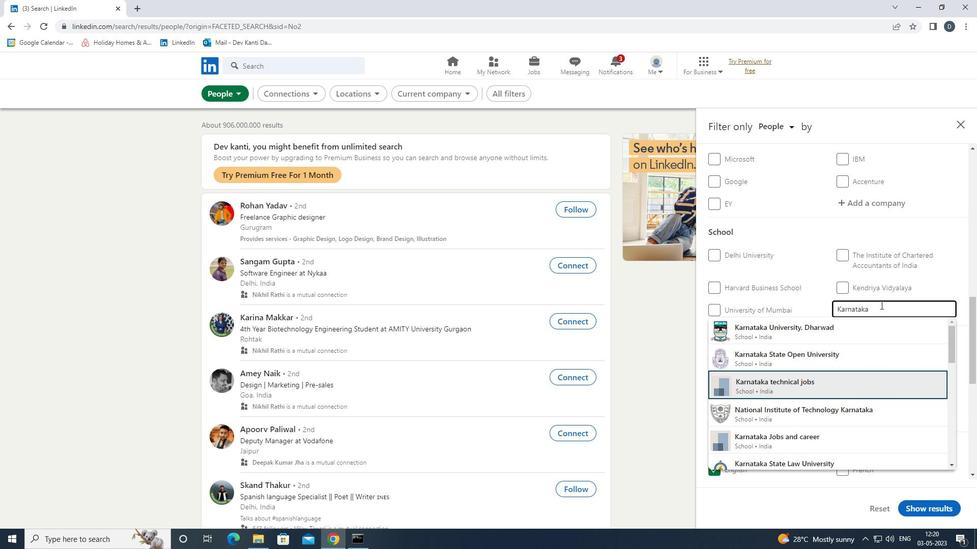 
Action: Mouse scrolled (881, 304) with delta (0, 0)
Screenshot: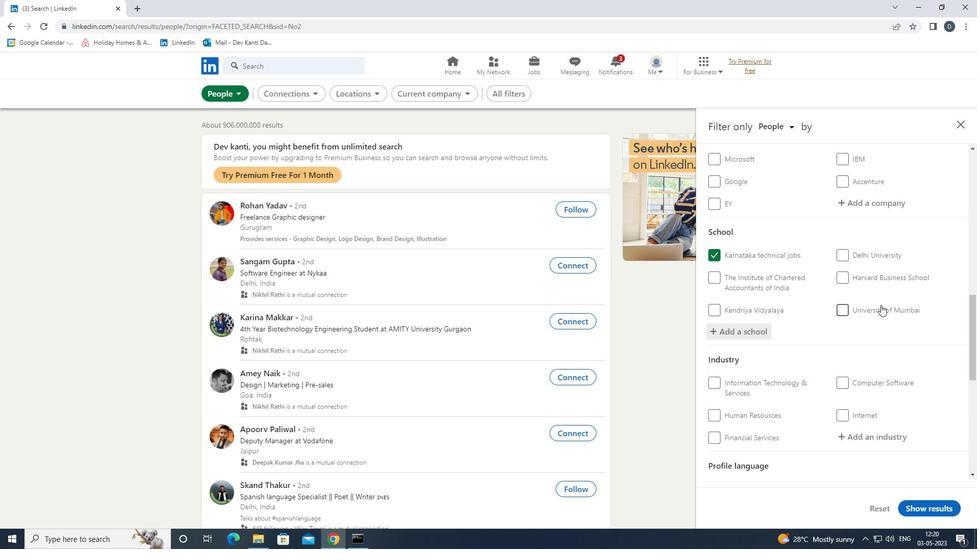 
Action: Mouse scrolled (881, 304) with delta (0, 0)
Screenshot: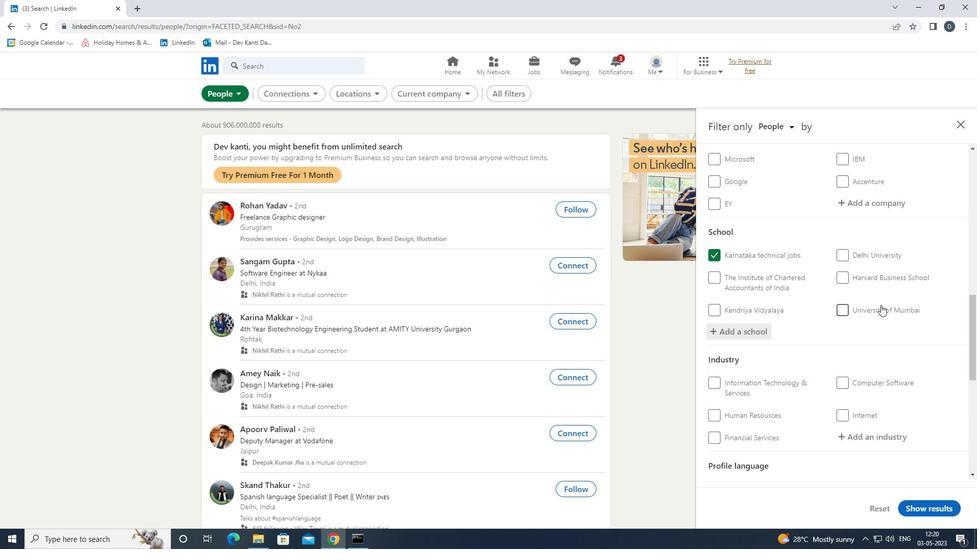 
Action: Mouse scrolled (881, 304) with delta (0, 0)
Screenshot: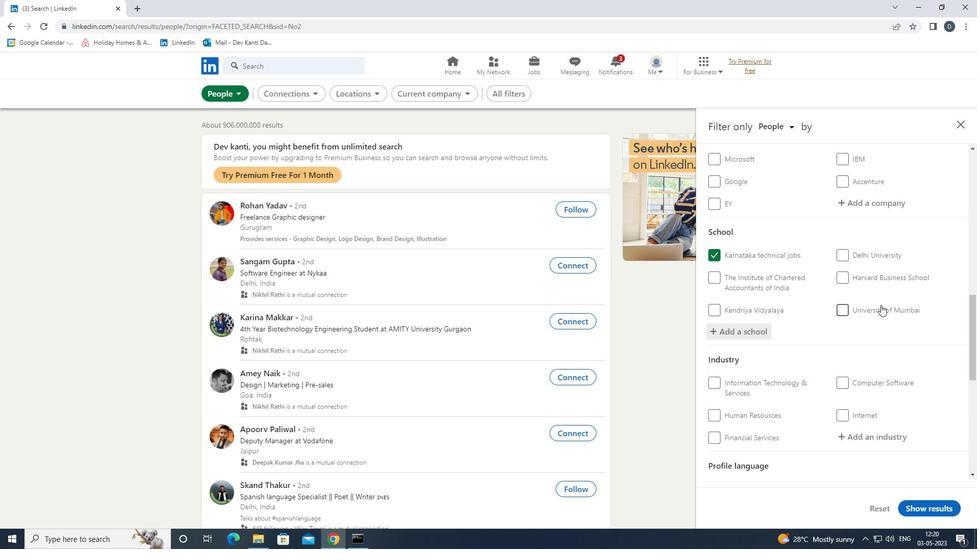 
Action: Mouse moved to (878, 284)
Screenshot: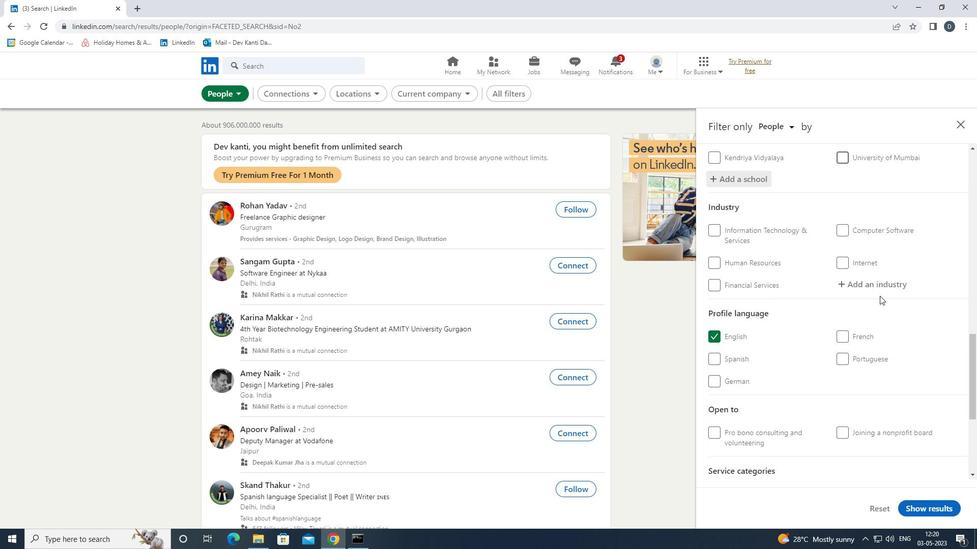 
Action: Mouse pressed left at (878, 284)
Screenshot: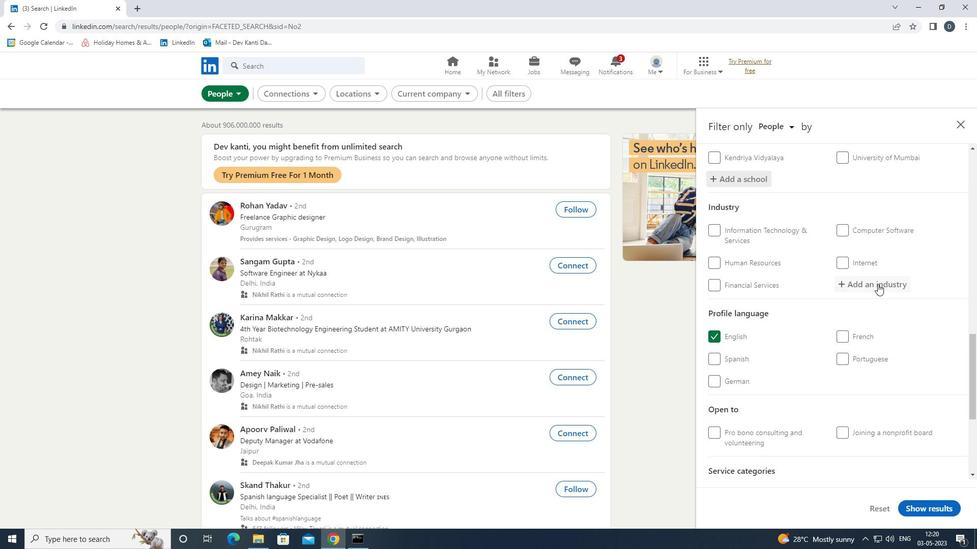 
Action: Key pressed <Key.shift><Key.shift>HOUSEHOLD<Key.down><Key.down><Key.down><Key.enter>
Screenshot: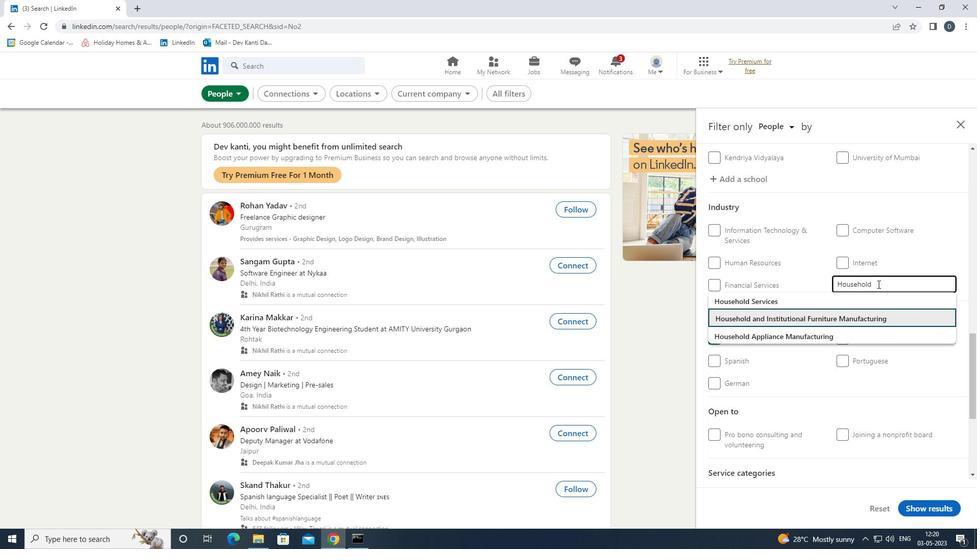 
Action: Mouse scrolled (878, 284) with delta (0, 0)
Screenshot: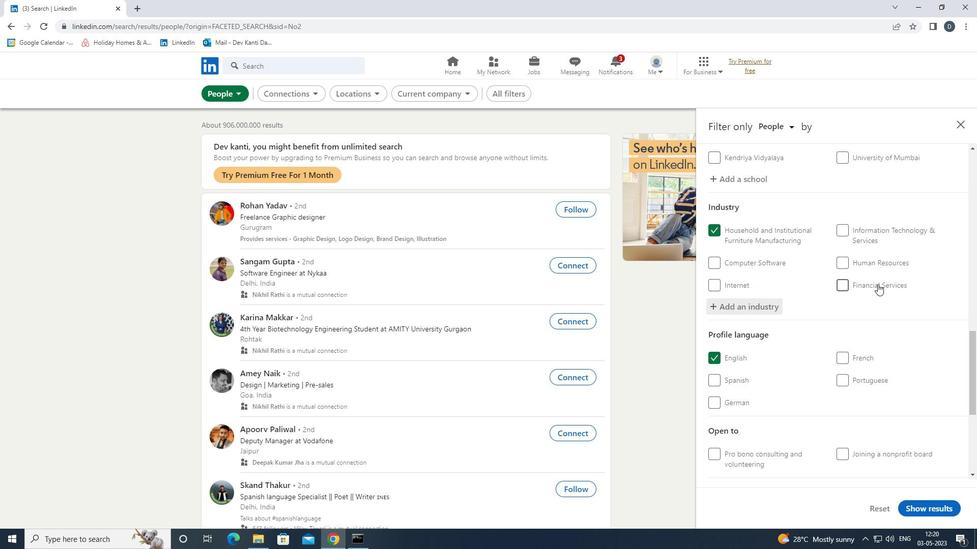 
Action: Mouse scrolled (878, 284) with delta (0, 0)
Screenshot: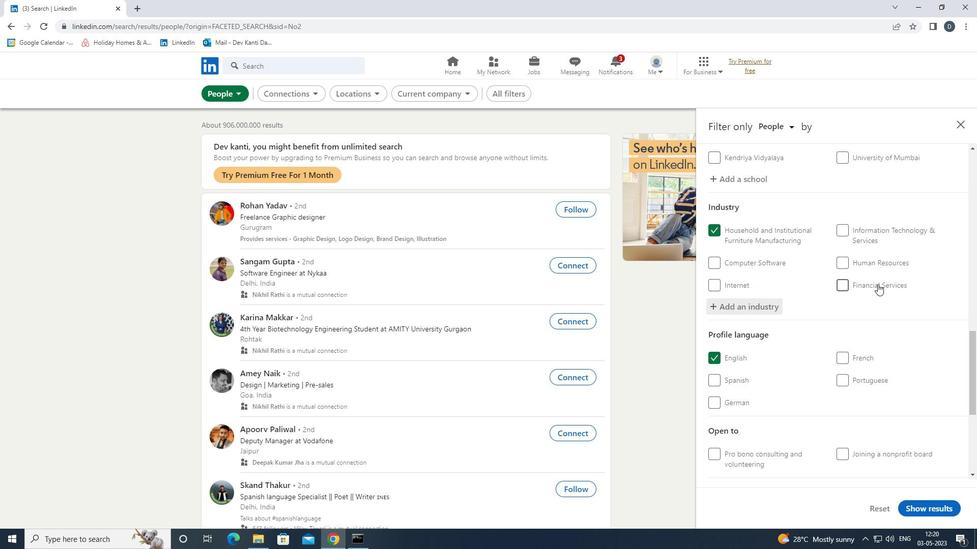 
Action: Mouse scrolled (878, 284) with delta (0, 0)
Screenshot: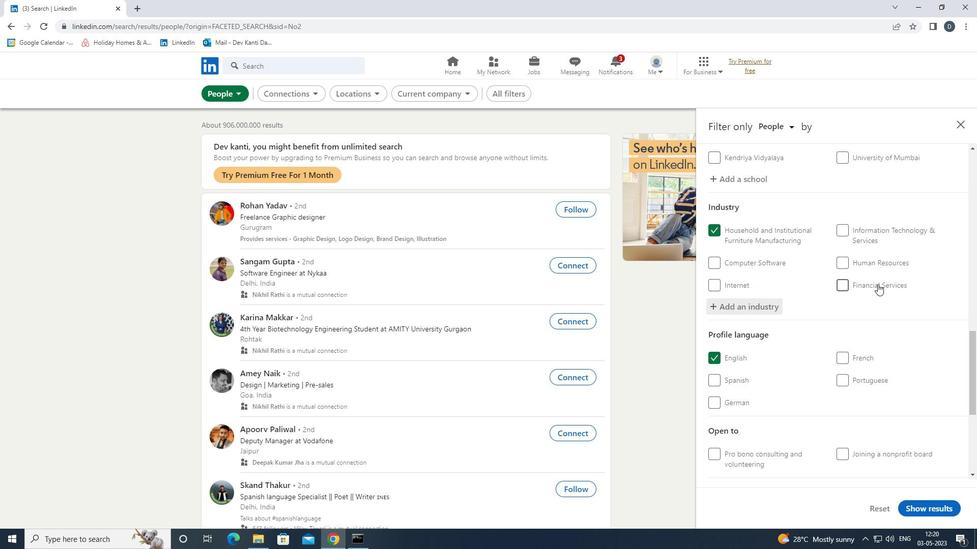 
Action: Mouse scrolled (878, 284) with delta (0, 0)
Screenshot: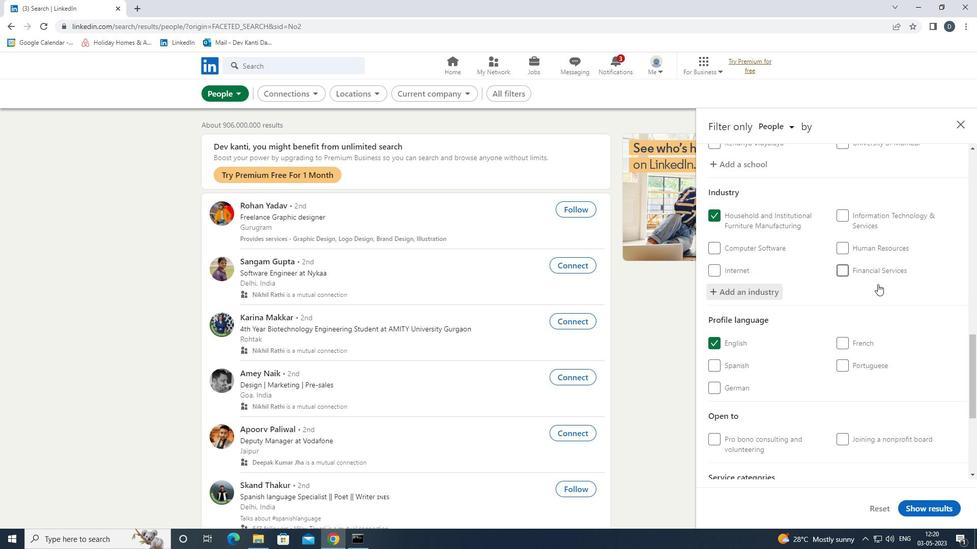 
Action: Mouse moved to (866, 358)
Screenshot: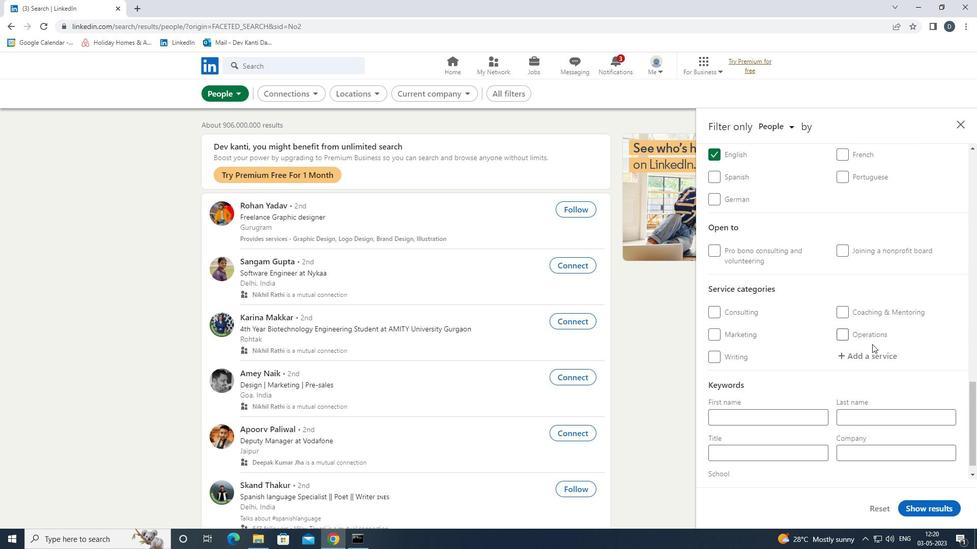 
Action: Mouse pressed left at (866, 358)
Screenshot: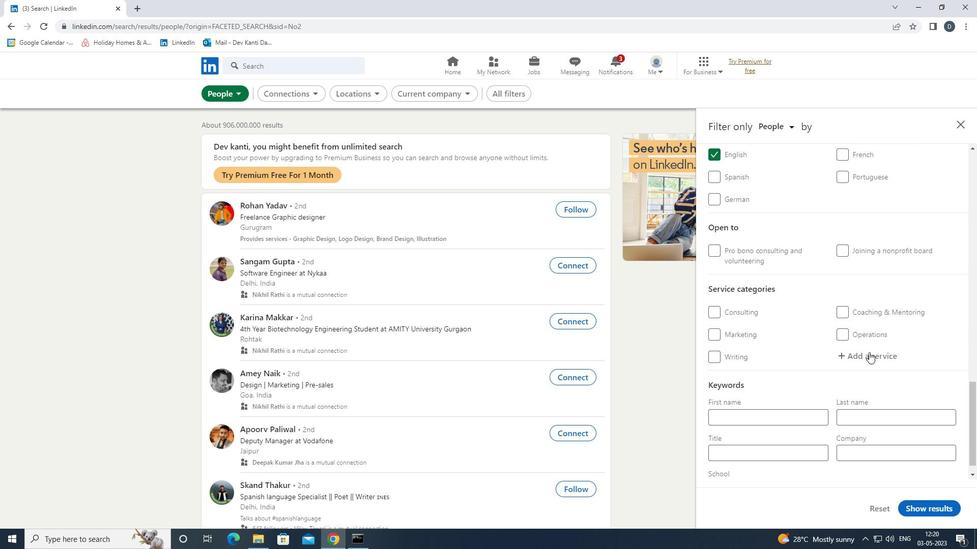 
Action: Mouse moved to (866, 353)
Screenshot: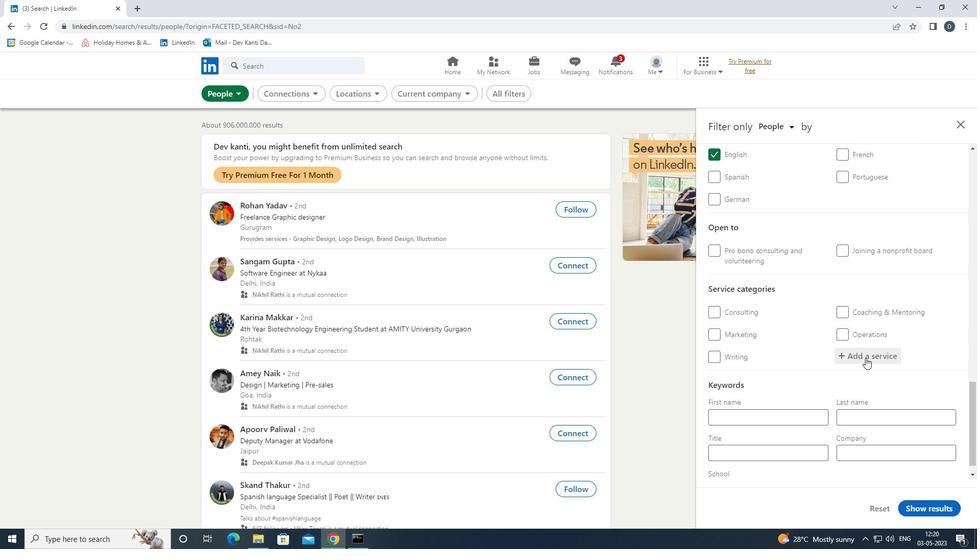 
Action: Key pressed <Key.shift><Key.shift>FIANN<Key.backspace>ANCIAL<Key.backspace><Key.backspace><Key.backspace><Key.backspace><Key.backspace><Key.backspace><Key.backspace><Key.backspace>NANCIAL<Key.down><Key.down><Key.enter>
Screenshot: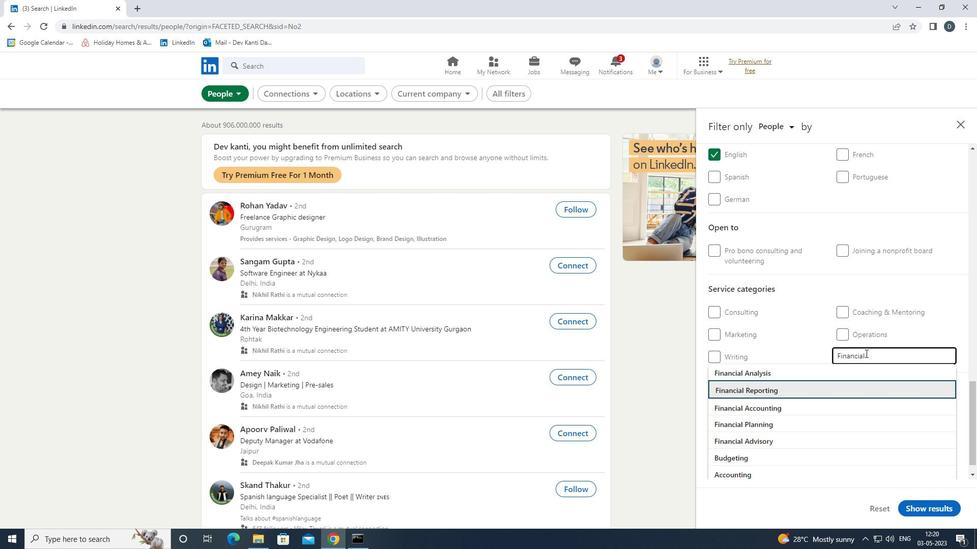 
Action: Mouse moved to (847, 353)
Screenshot: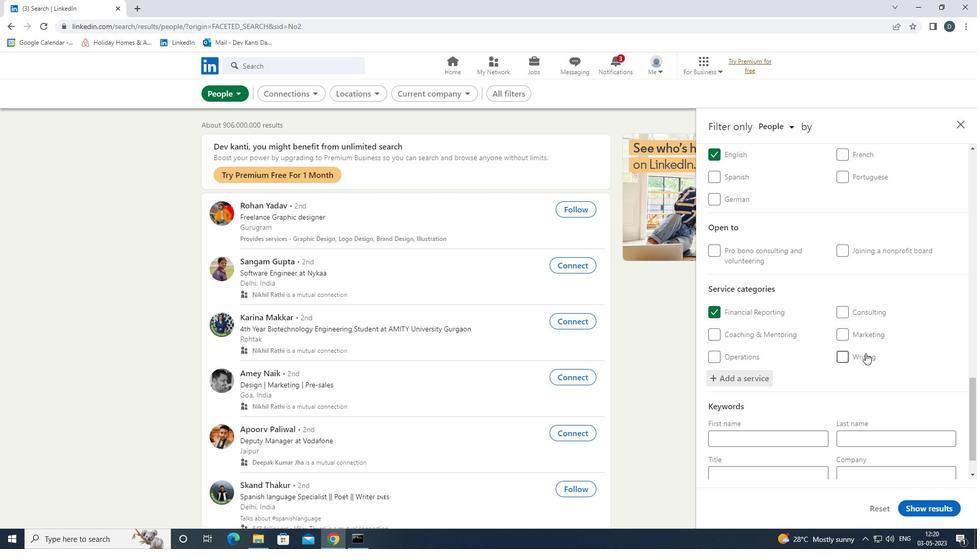 
Action: Mouse scrolled (847, 353) with delta (0, 0)
Screenshot: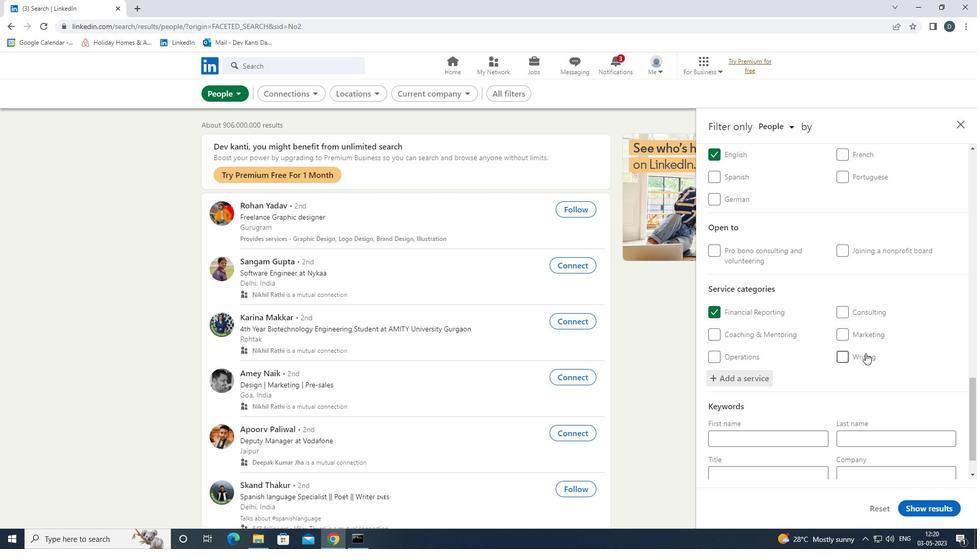 
Action: Mouse moved to (842, 356)
Screenshot: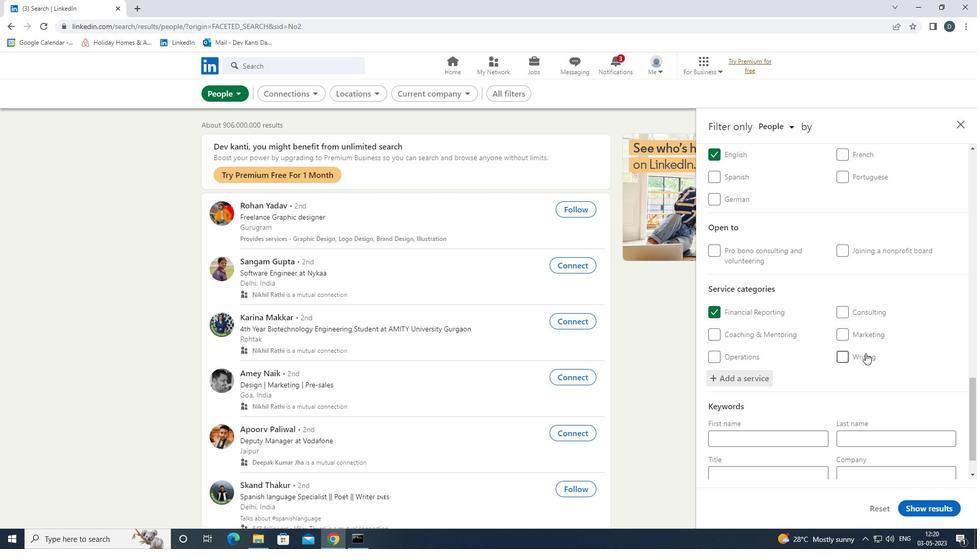 
Action: Mouse scrolled (842, 355) with delta (0, 0)
Screenshot: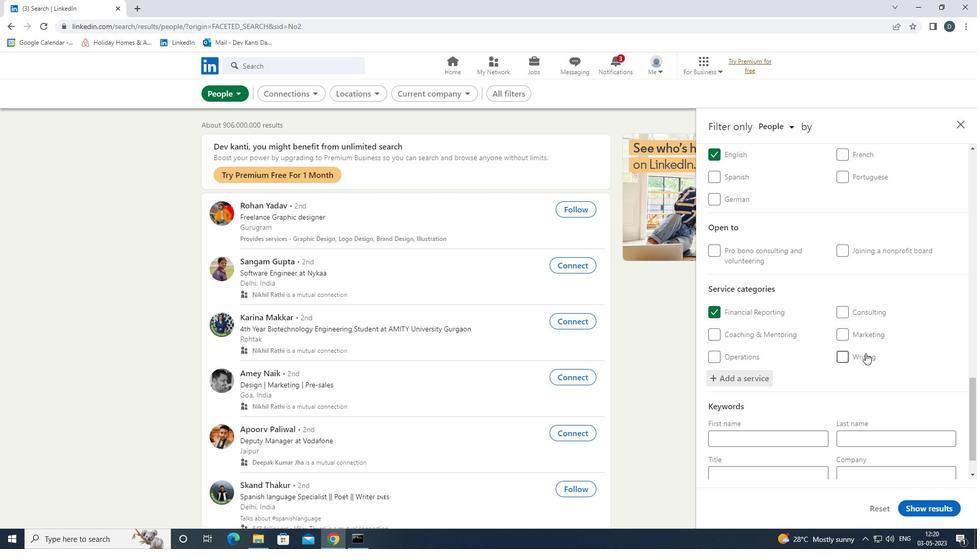 
Action: Mouse moved to (836, 358)
Screenshot: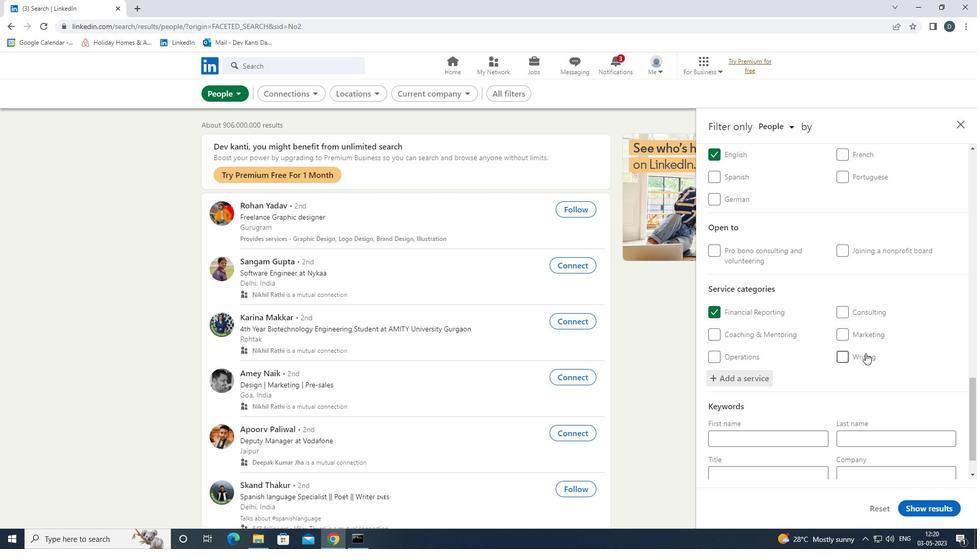 
Action: Mouse scrolled (836, 358) with delta (0, 0)
Screenshot: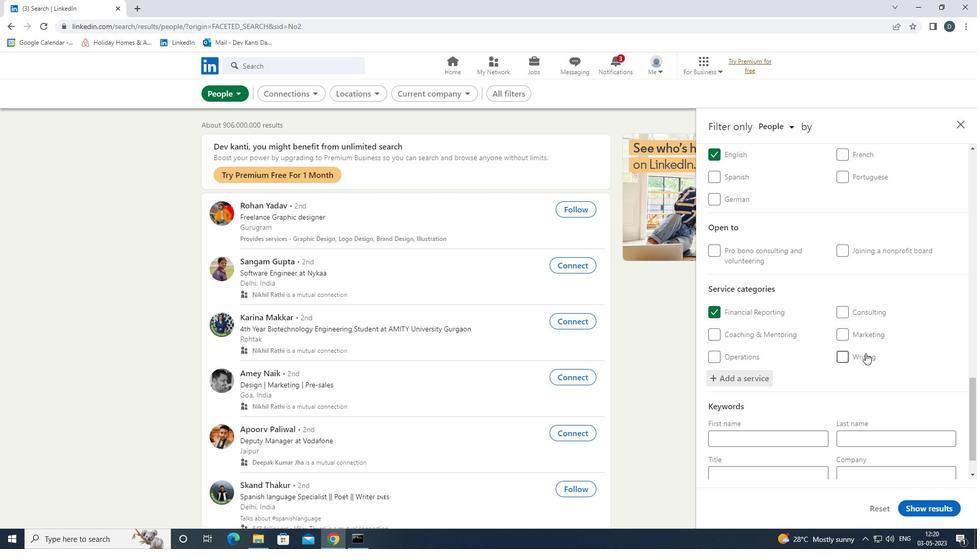 
Action: Mouse moved to (830, 363)
Screenshot: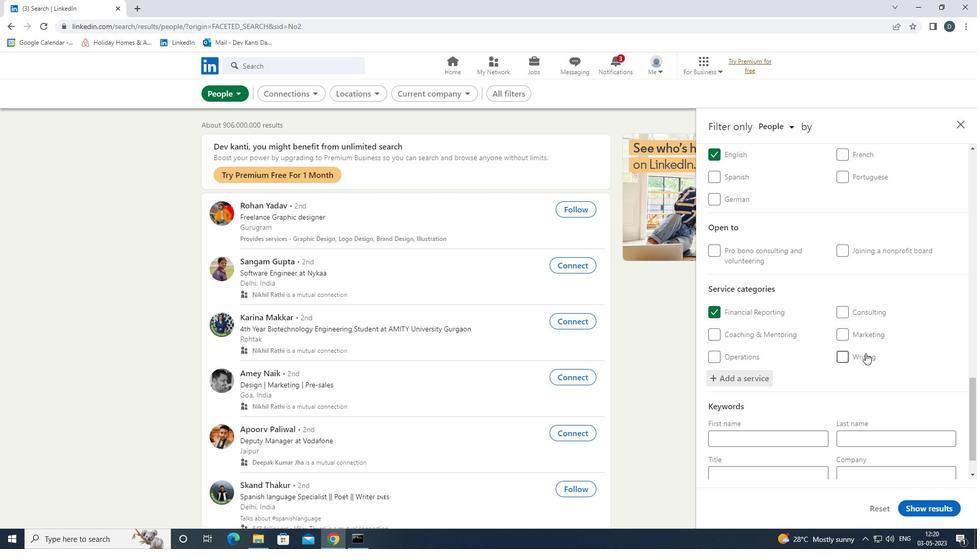 
Action: Mouse scrolled (830, 362) with delta (0, 0)
Screenshot: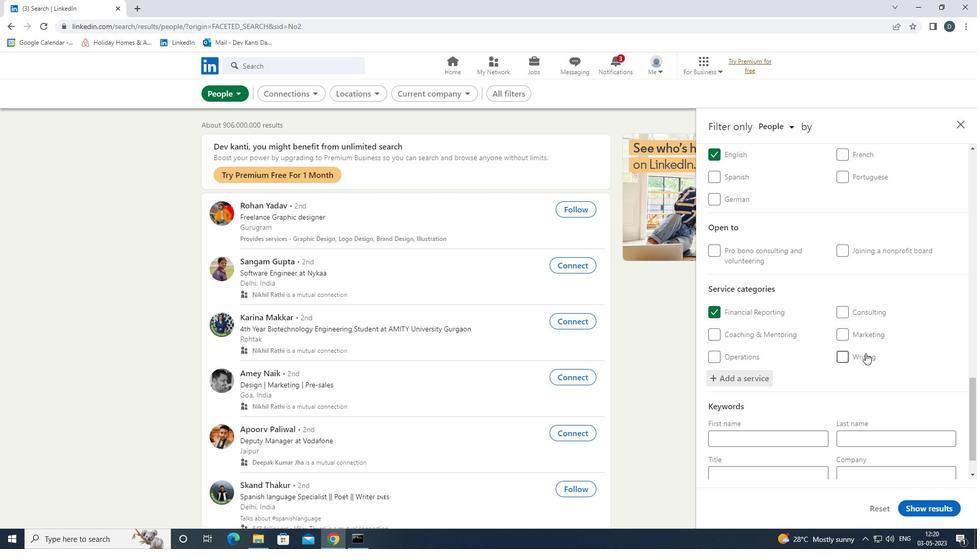 
Action: Mouse moved to (788, 432)
Screenshot: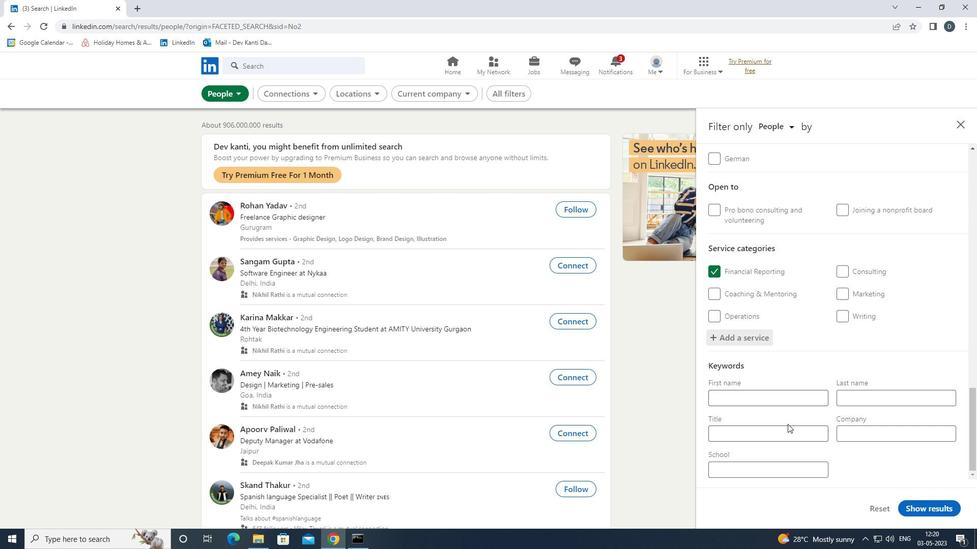 
Action: Mouse pressed left at (788, 432)
Screenshot: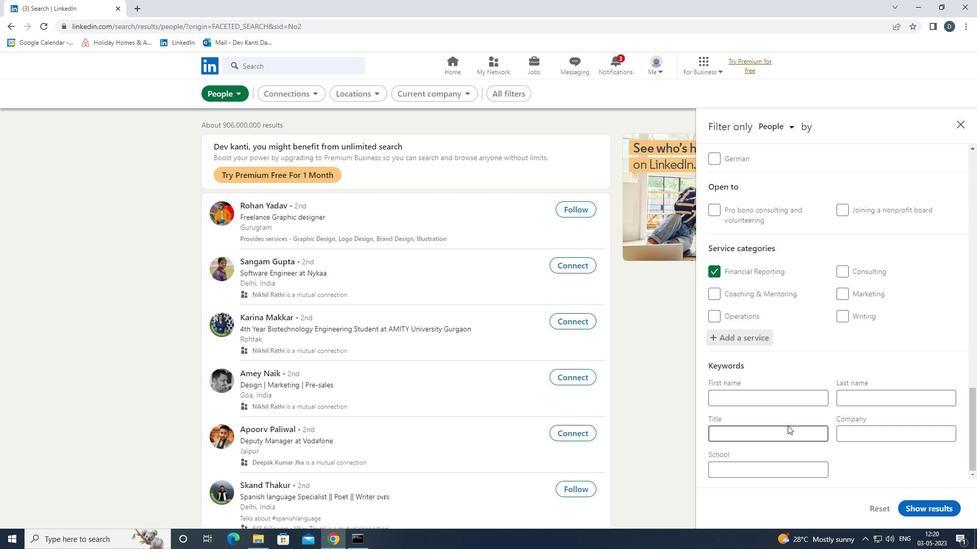 
Action: Key pressed <Key.shift><Key.shift>DISPATCHER<Key.space>FOR<Key.space><Key.shift>TRUCKS<Key.space>OR<Key.space><Key.shift>TAXIS
Screenshot: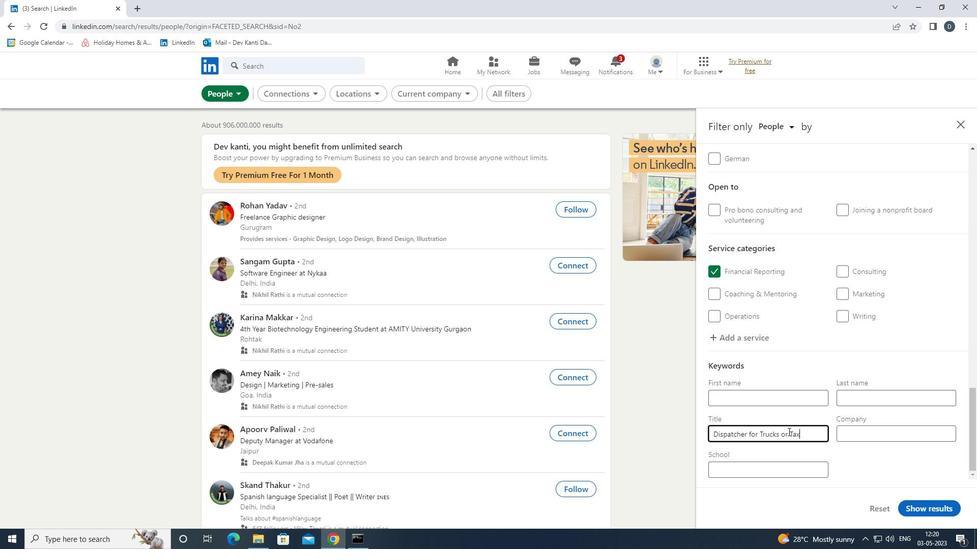 
Action: Mouse moved to (911, 511)
Screenshot: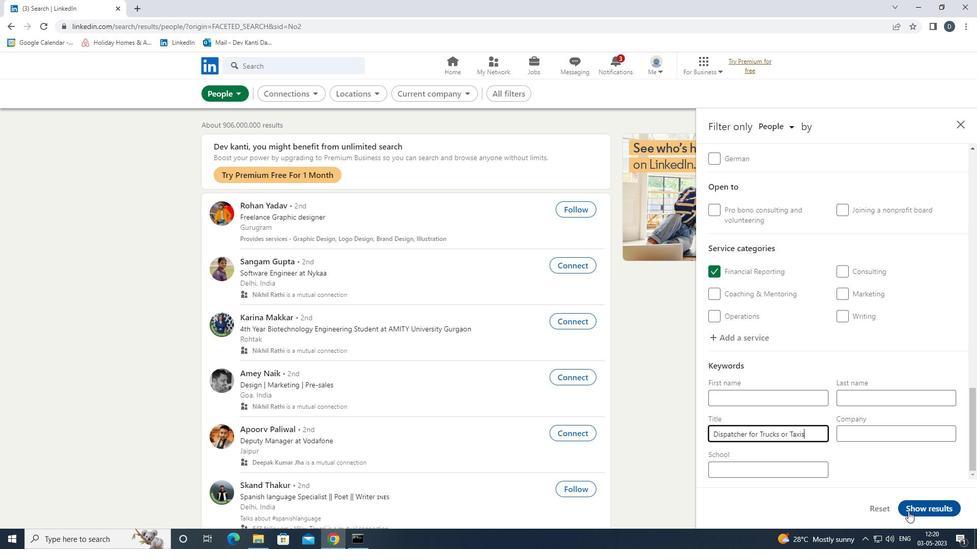 
Action: Mouse pressed left at (911, 511)
Screenshot: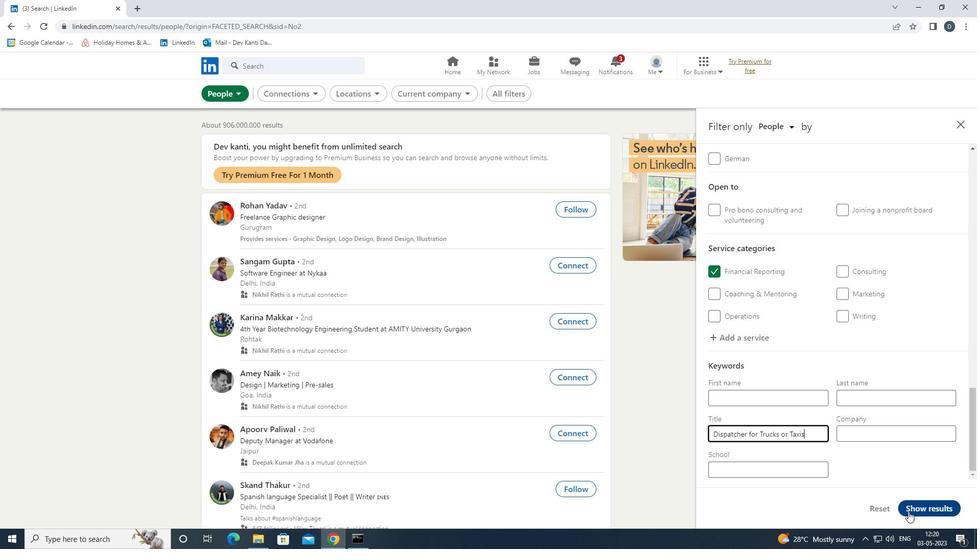 
Action: Mouse moved to (442, 259)
Screenshot: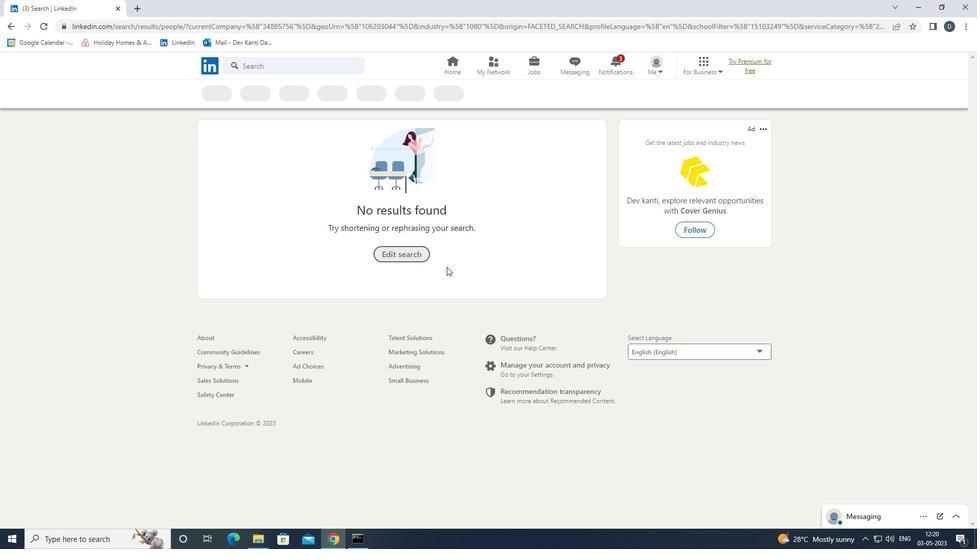 
